 Task: Find connections with filter location Cambuí with filter topic #WebsiteDesignwith filter profile language Spanish with filter current company Zoho with filter school PTVA's Sathaye College with filter industry Water Supply and Irrigation Systems with filter service category Writing with filter keywords title Atmospheric Scientist
Action: Mouse moved to (502, 95)
Screenshot: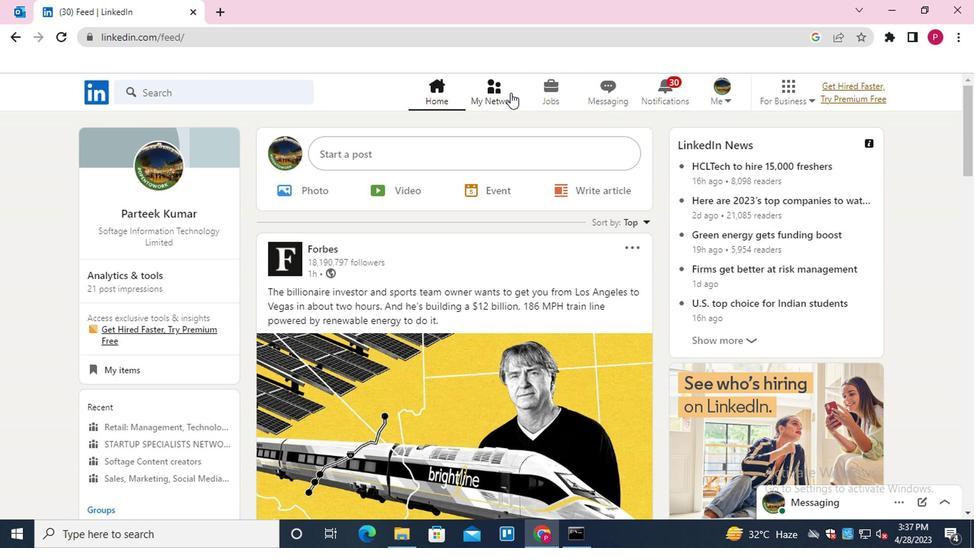 
Action: Mouse pressed left at (502, 95)
Screenshot: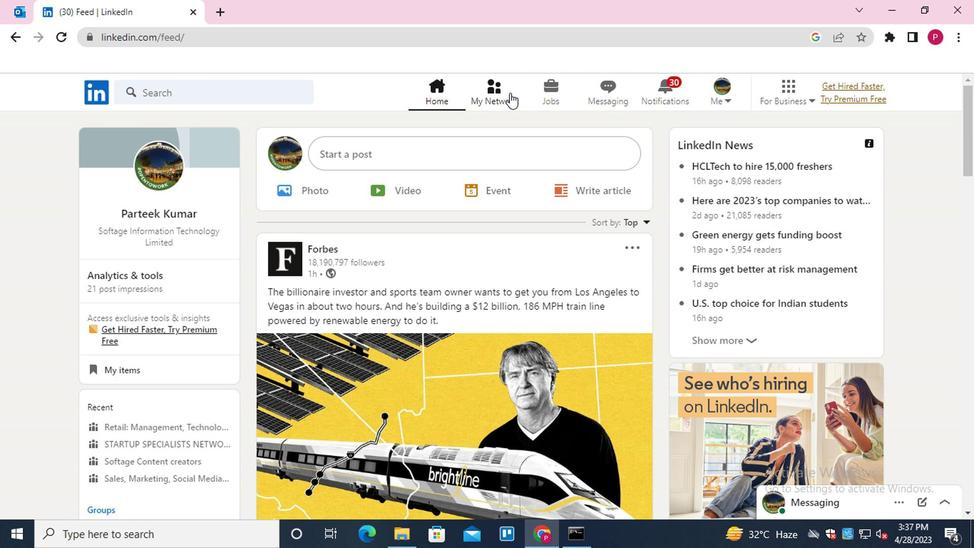 
Action: Mouse moved to (222, 168)
Screenshot: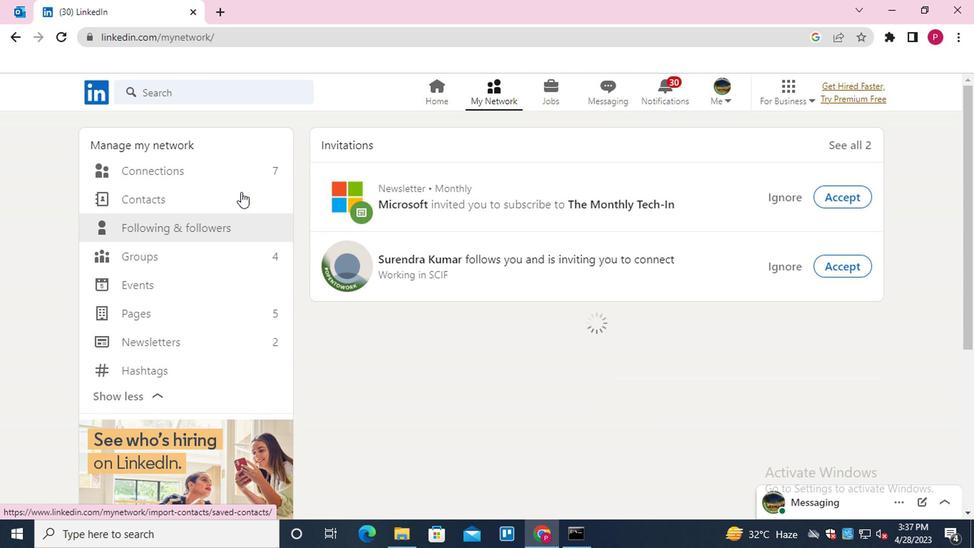 
Action: Mouse pressed left at (222, 168)
Screenshot: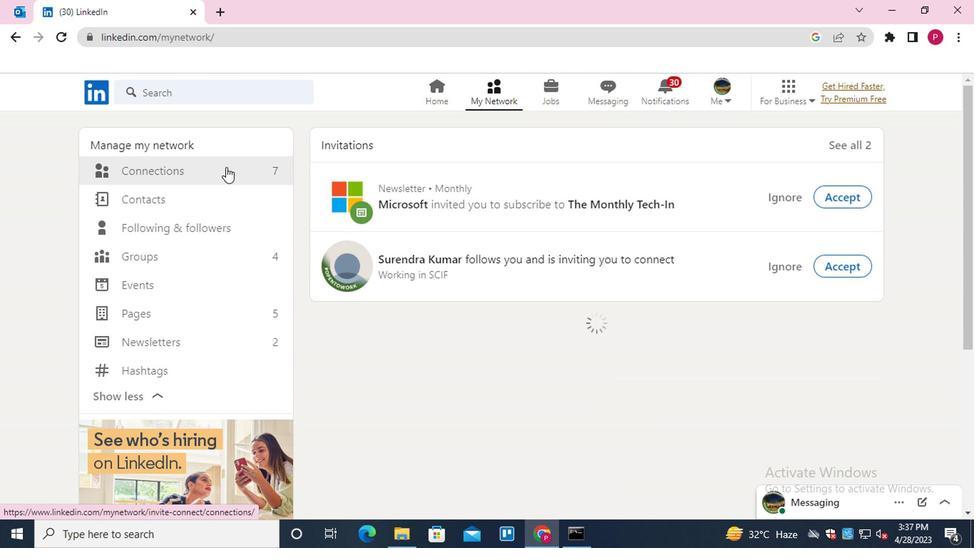 
Action: Mouse moved to (595, 178)
Screenshot: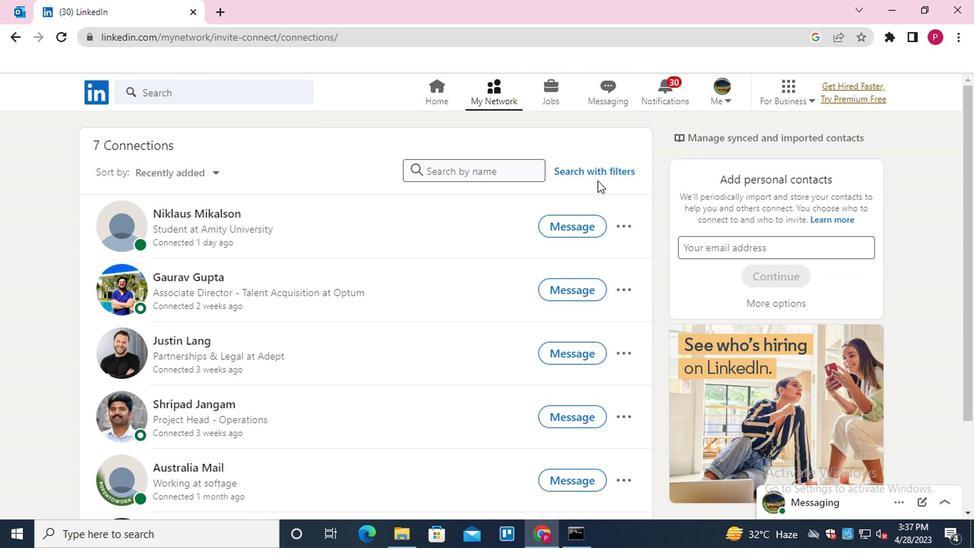 
Action: Mouse pressed left at (595, 178)
Screenshot: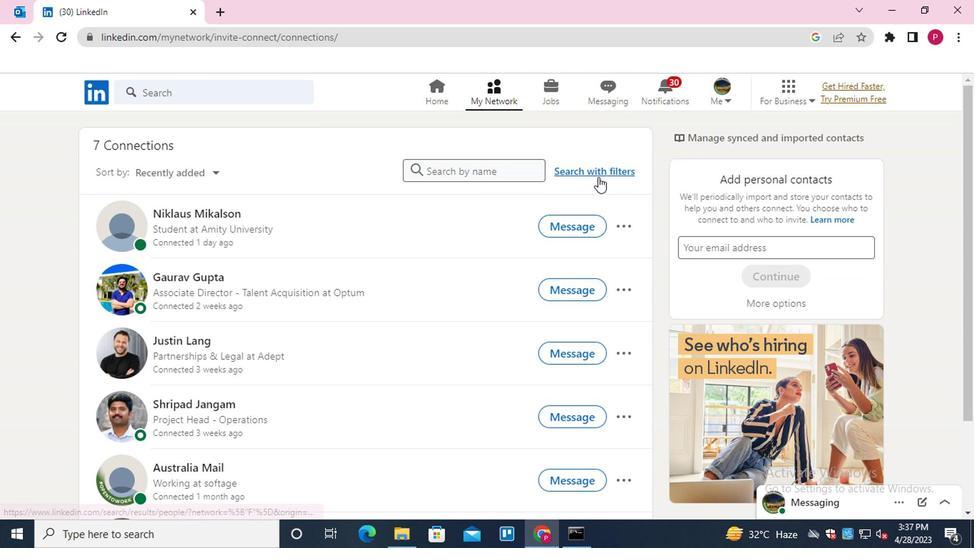 
Action: Mouse moved to (526, 132)
Screenshot: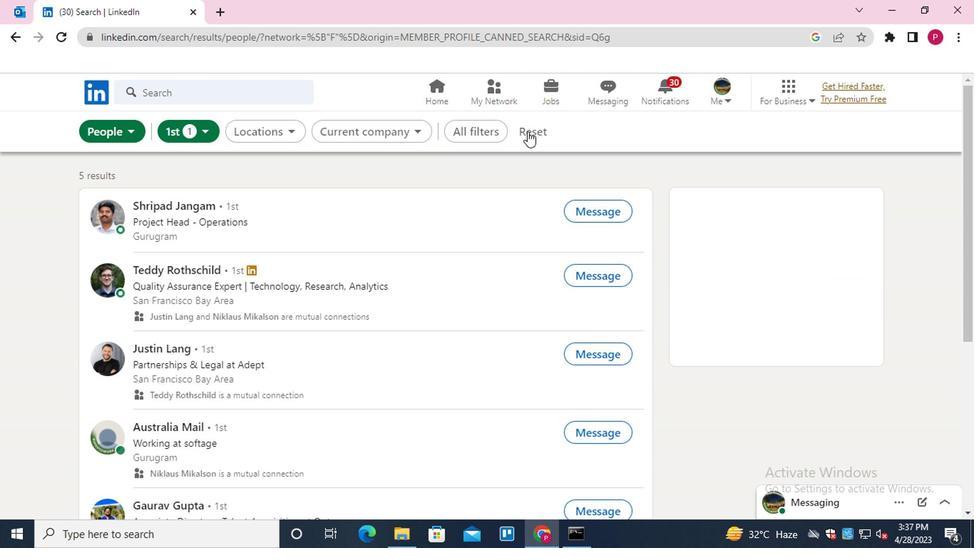 
Action: Mouse pressed left at (526, 132)
Screenshot: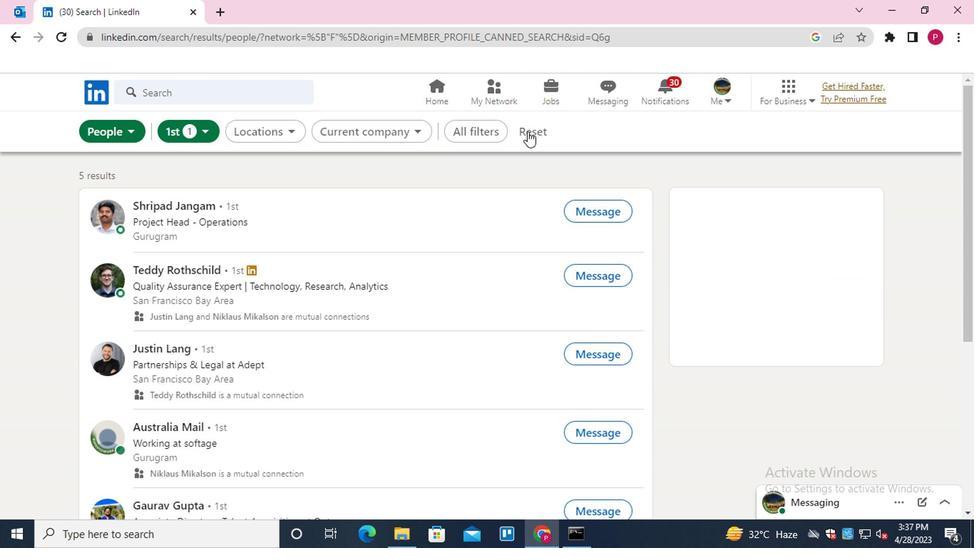 
Action: Mouse moved to (499, 132)
Screenshot: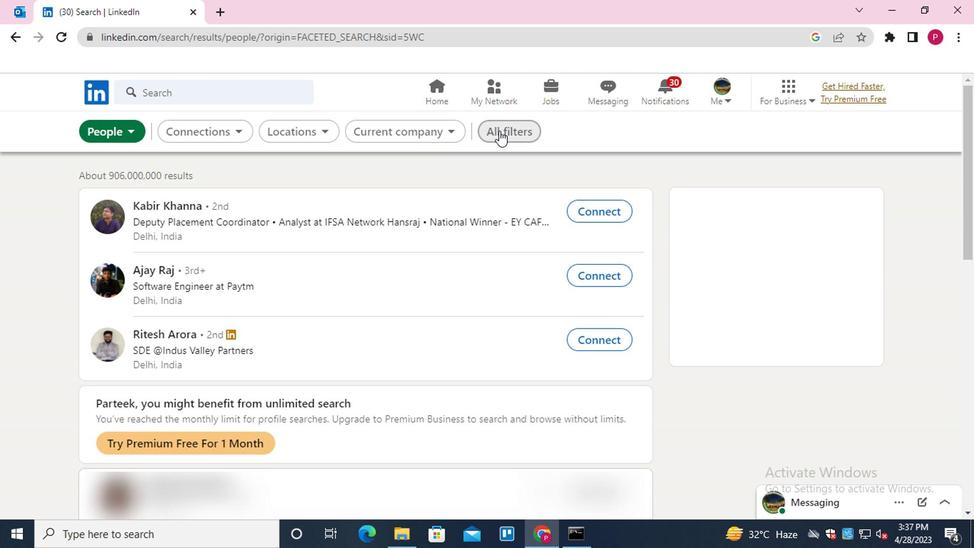
Action: Mouse pressed left at (499, 132)
Screenshot: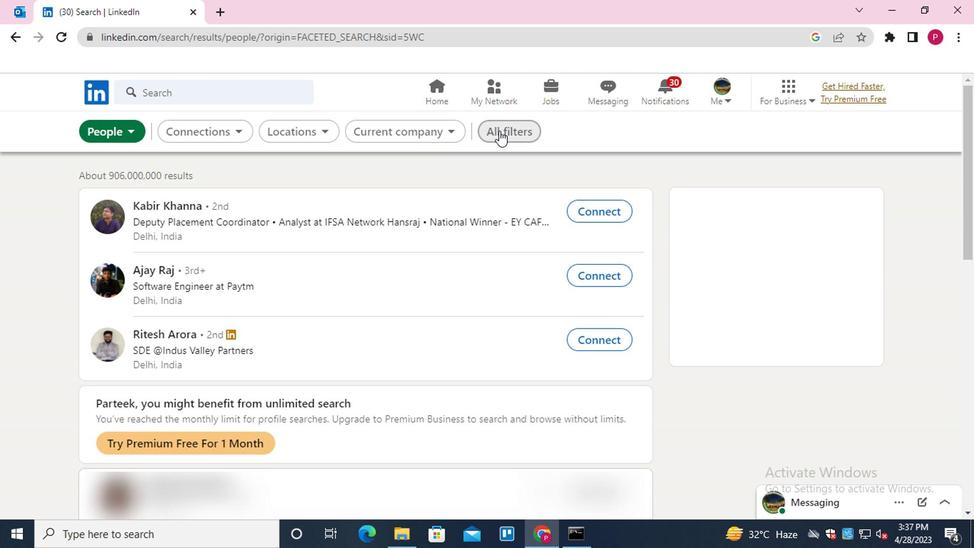 
Action: Mouse moved to (676, 321)
Screenshot: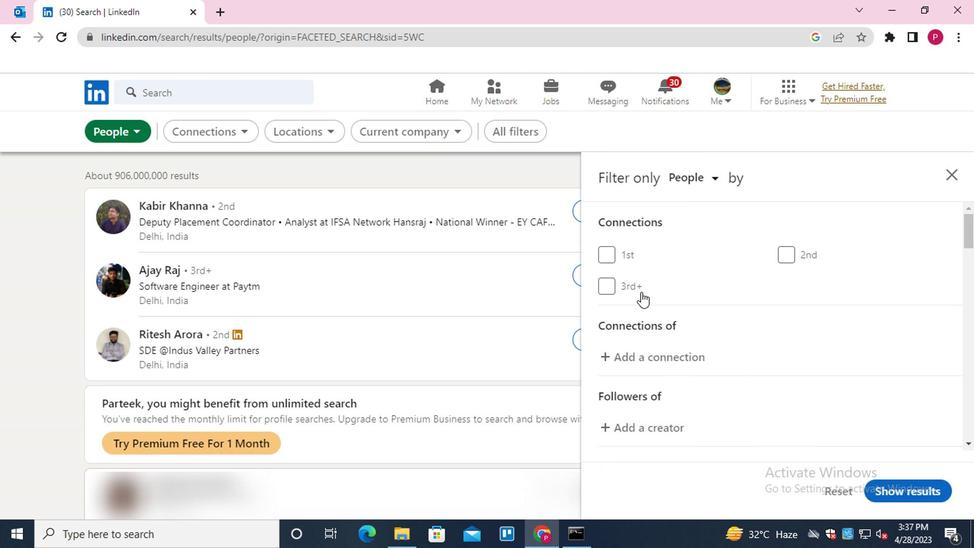 
Action: Mouse scrolled (676, 320) with delta (0, 0)
Screenshot: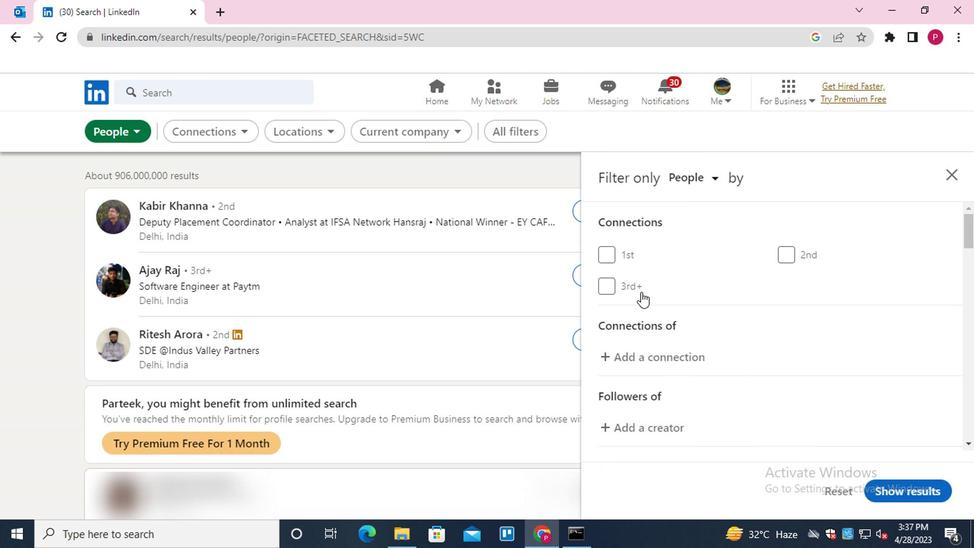 
Action: Mouse moved to (676, 321)
Screenshot: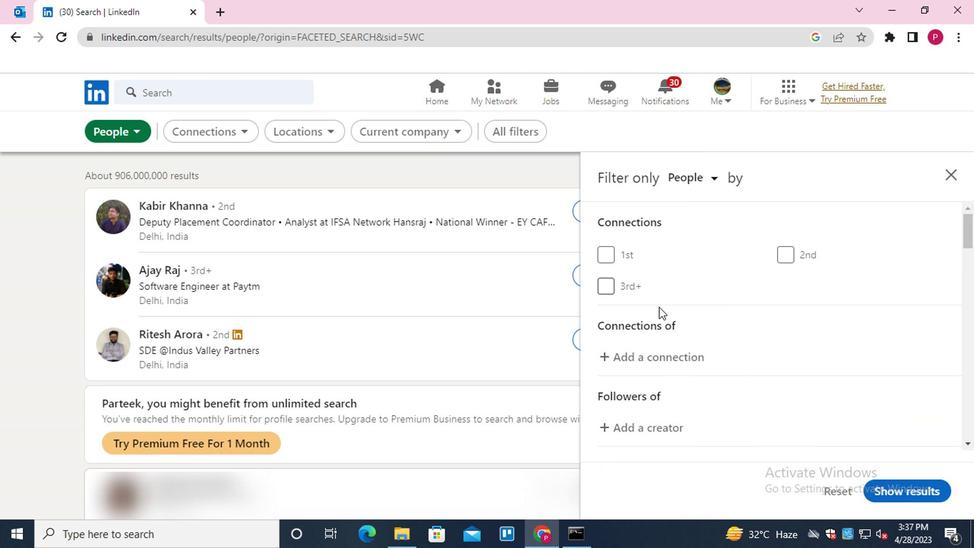 
Action: Mouse scrolled (676, 321) with delta (0, 0)
Screenshot: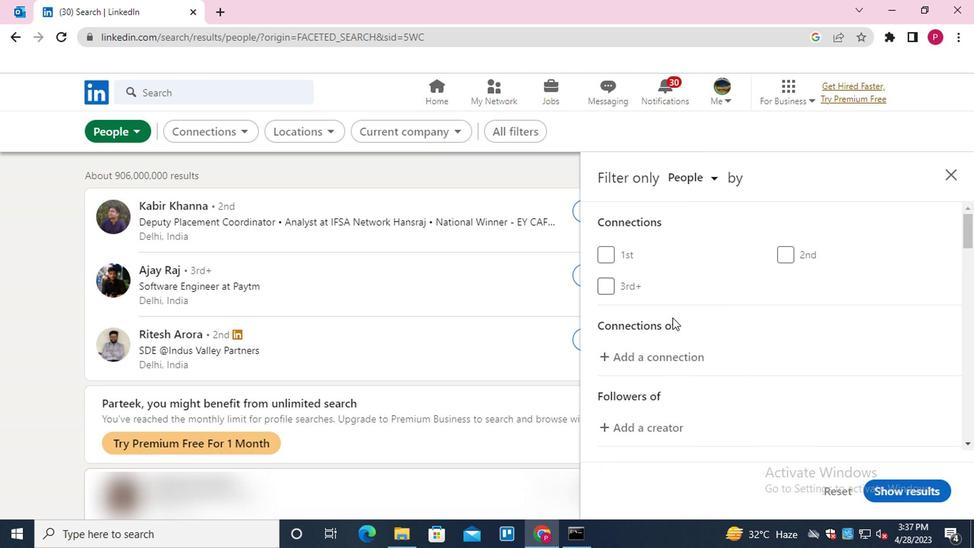 
Action: Mouse moved to (801, 377)
Screenshot: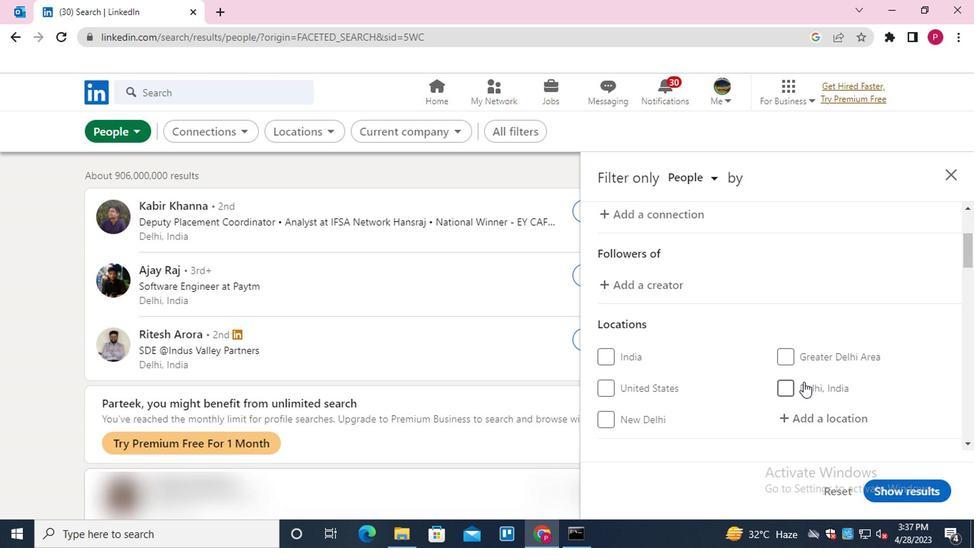 
Action: Mouse scrolled (801, 377) with delta (0, 0)
Screenshot: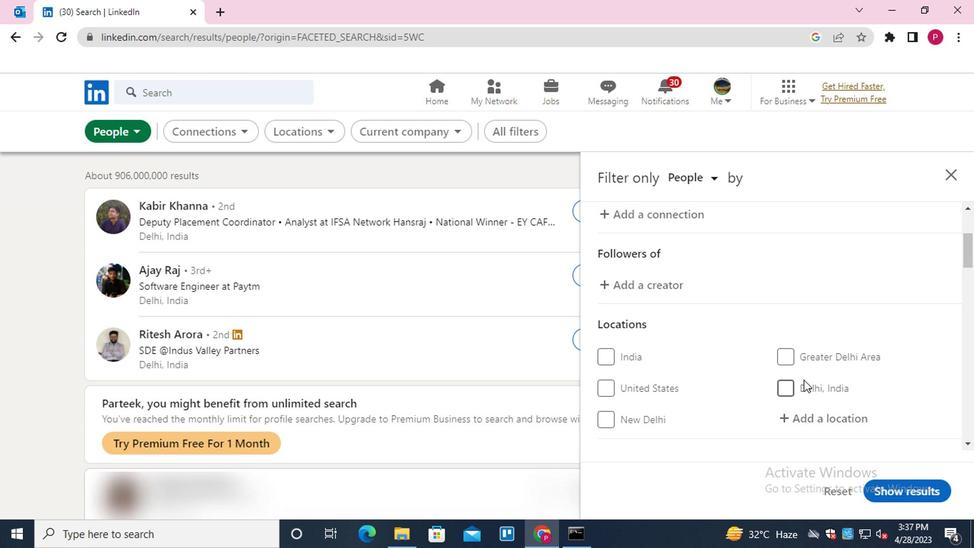 
Action: Mouse moved to (805, 348)
Screenshot: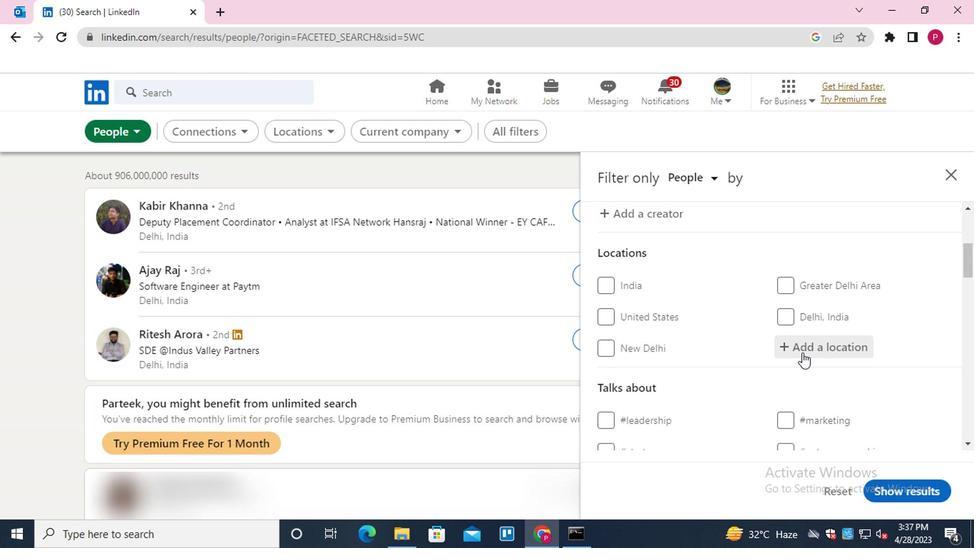 
Action: Mouse pressed left at (805, 348)
Screenshot: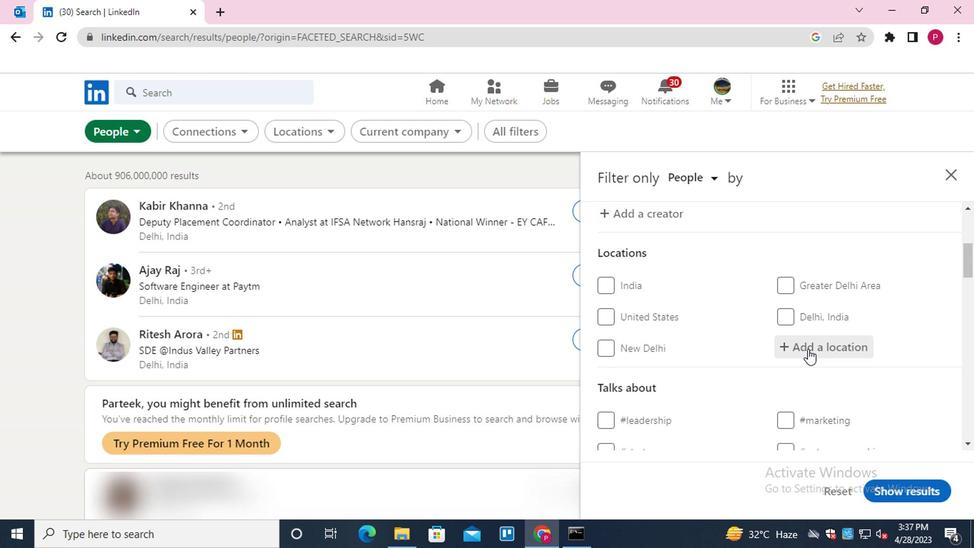 
Action: Mouse moved to (687, 344)
Screenshot: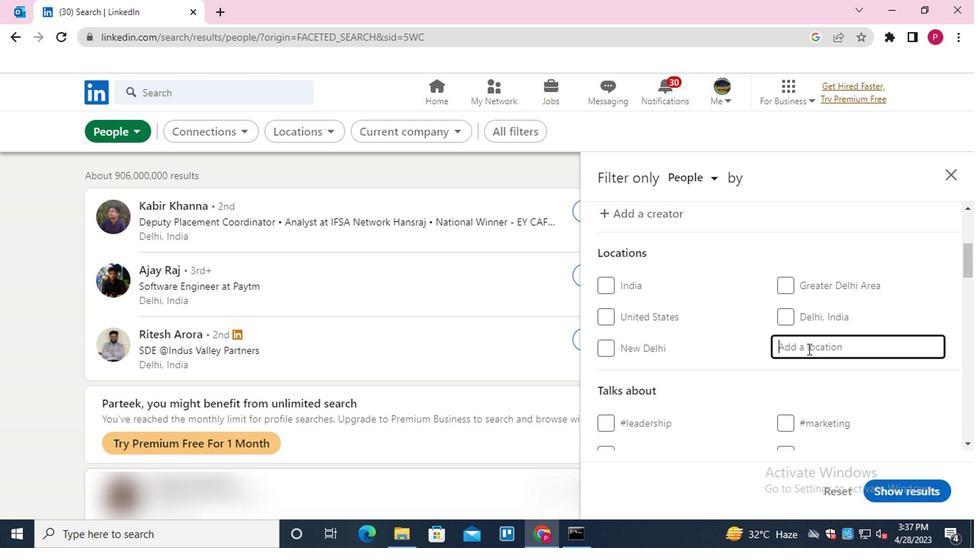 
Action: Key pressed <Key.shift>CAMBUI<Key.down><Key.enter>
Screenshot: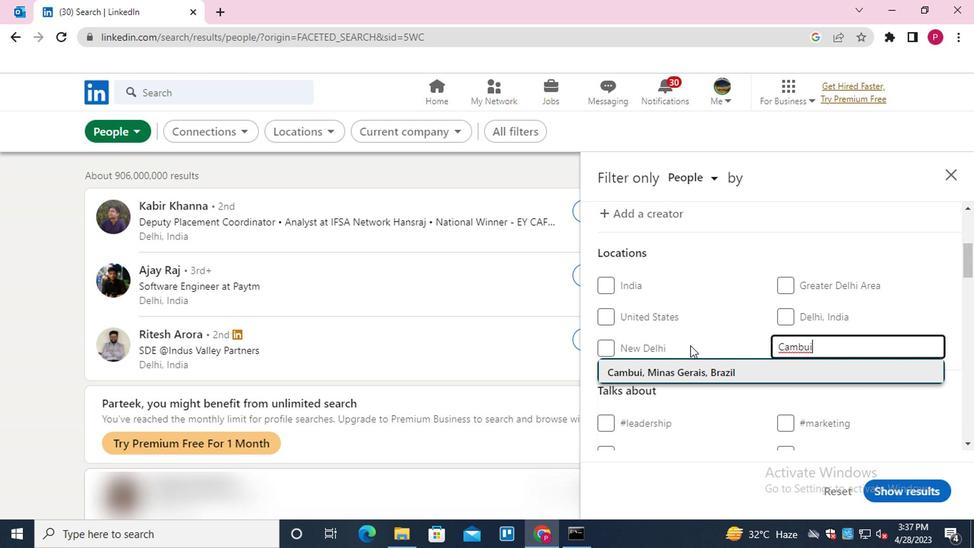 
Action: Mouse scrolled (687, 343) with delta (0, -1)
Screenshot: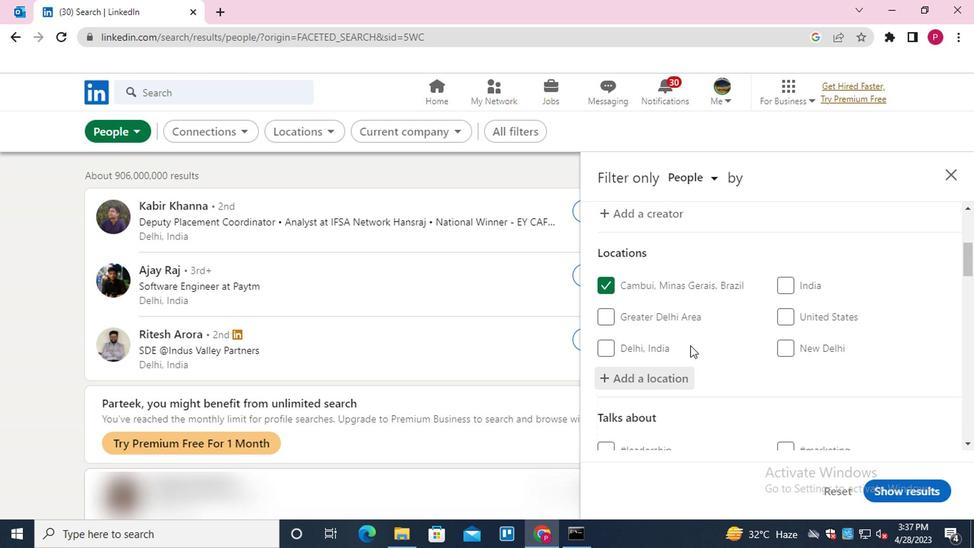 
Action: Mouse scrolled (687, 343) with delta (0, -1)
Screenshot: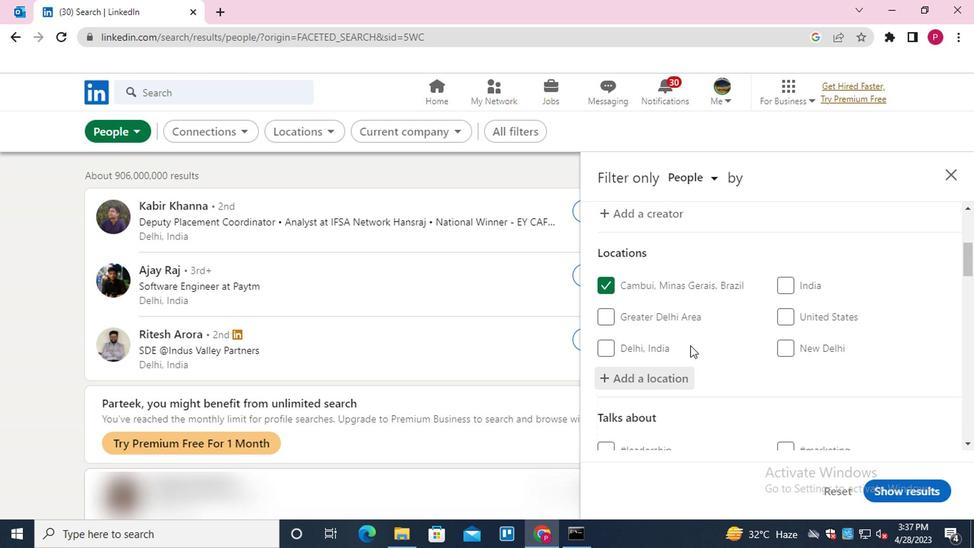 
Action: Mouse moved to (793, 370)
Screenshot: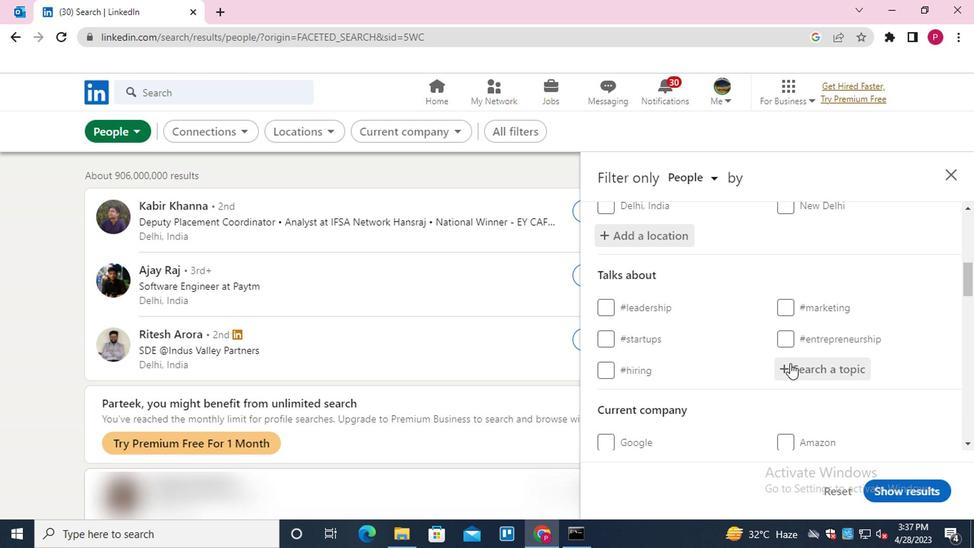 
Action: Mouse pressed left at (793, 370)
Screenshot: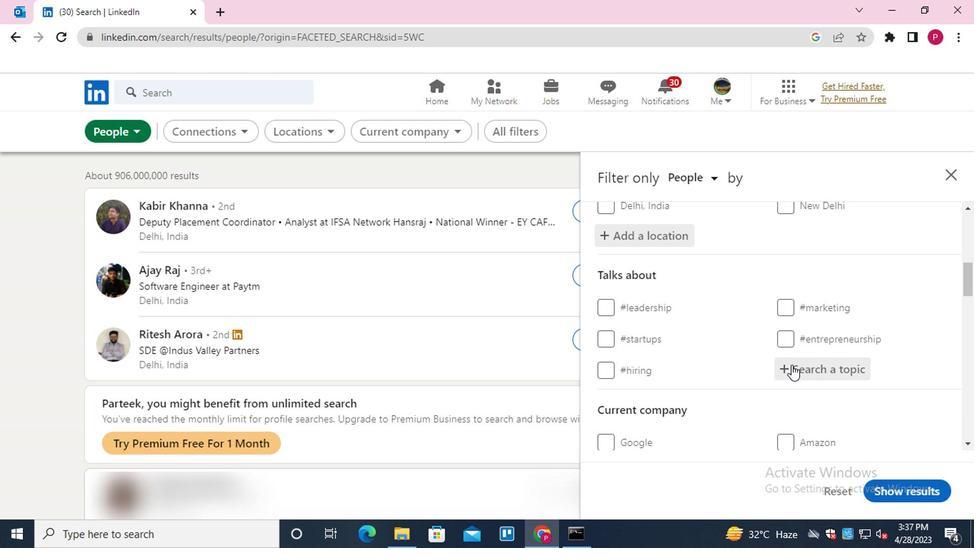 
Action: Key pressed WEBS
Screenshot: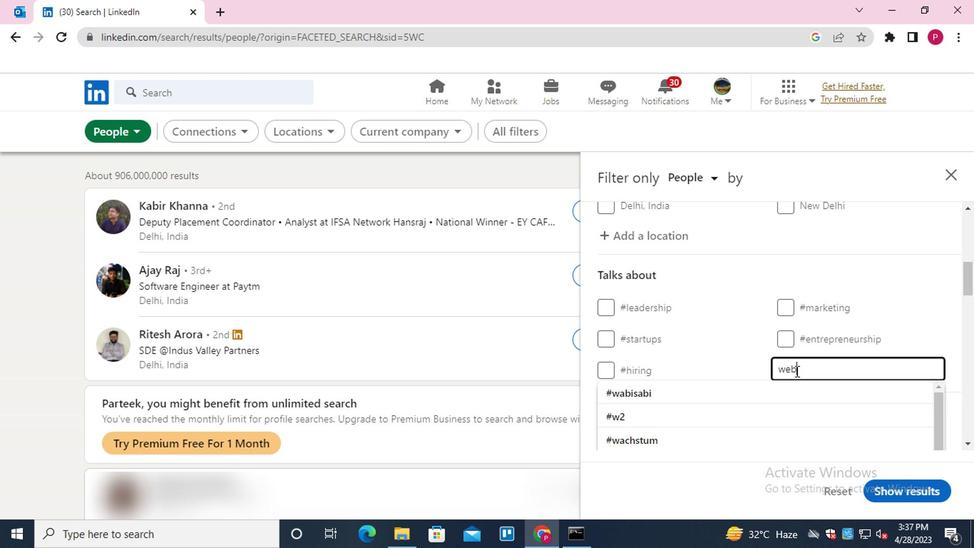 
Action: Mouse moved to (794, 370)
Screenshot: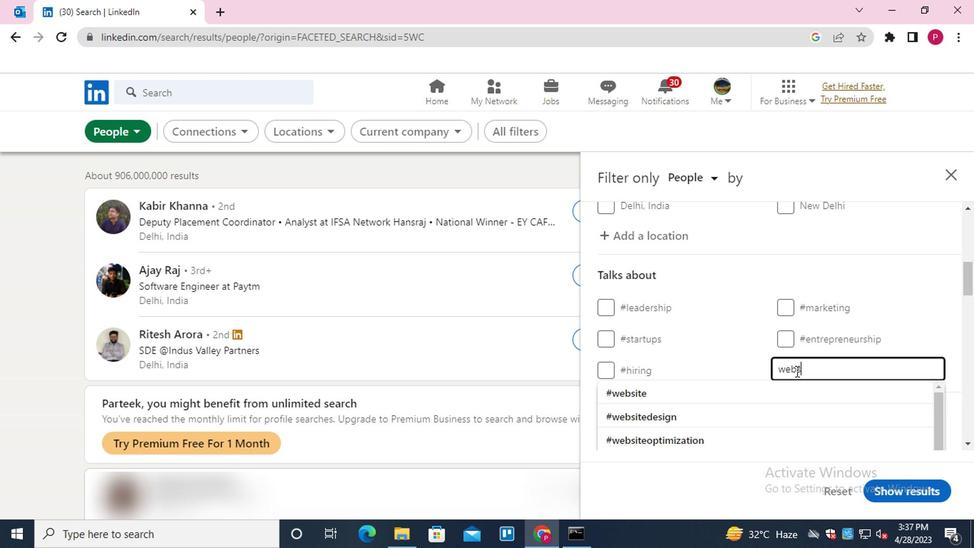 
Action: Key pressed <Key.down><Key.down><Key.enter>
Screenshot: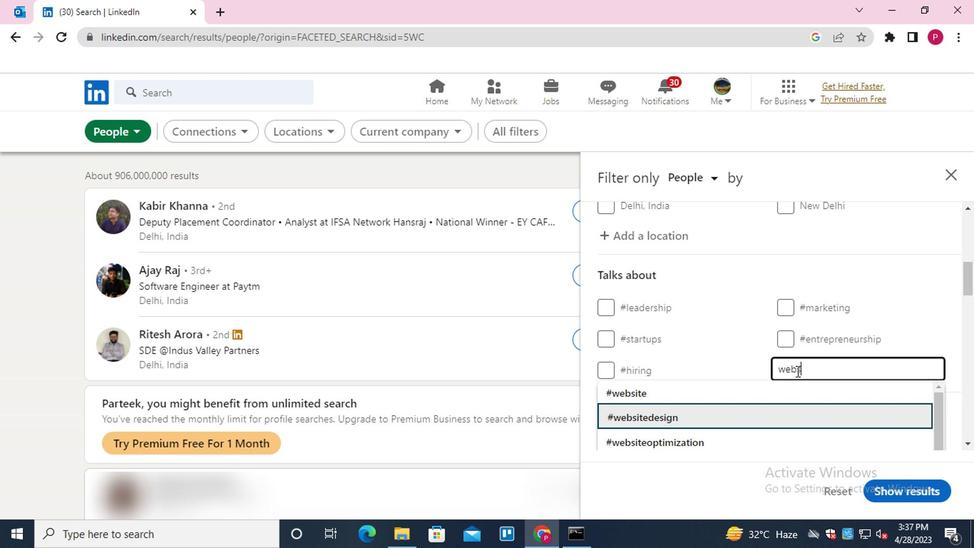 
Action: Mouse moved to (801, 352)
Screenshot: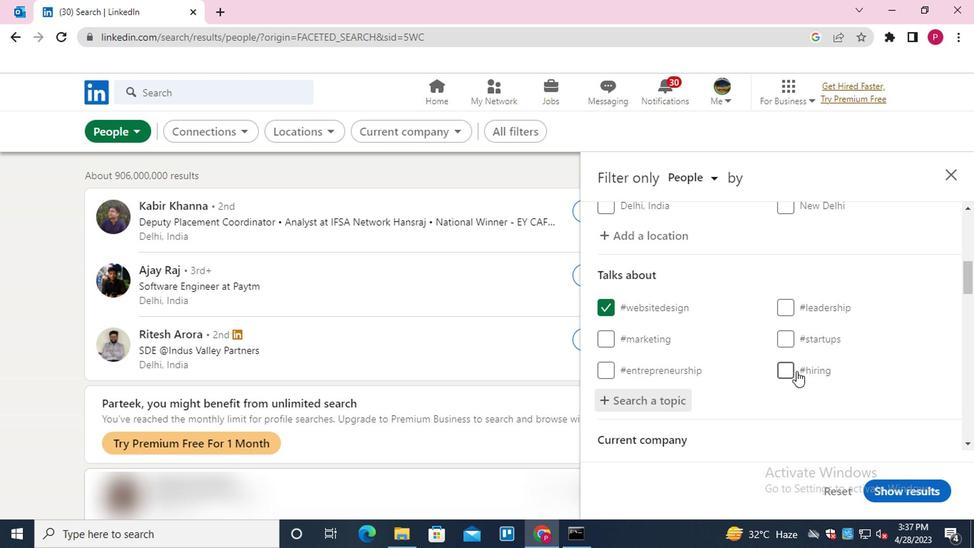 
Action: Mouse scrolled (801, 352) with delta (0, 0)
Screenshot: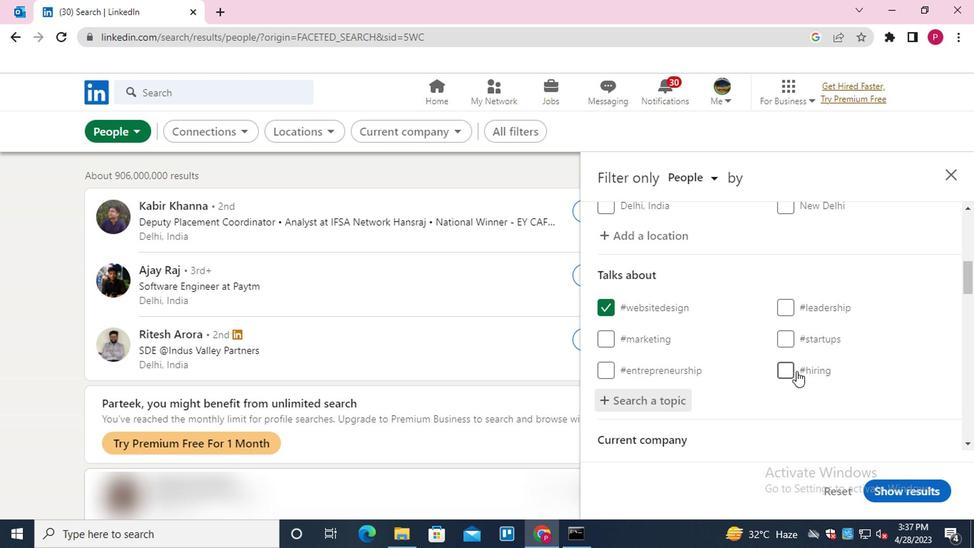 
Action: Mouse moved to (799, 353)
Screenshot: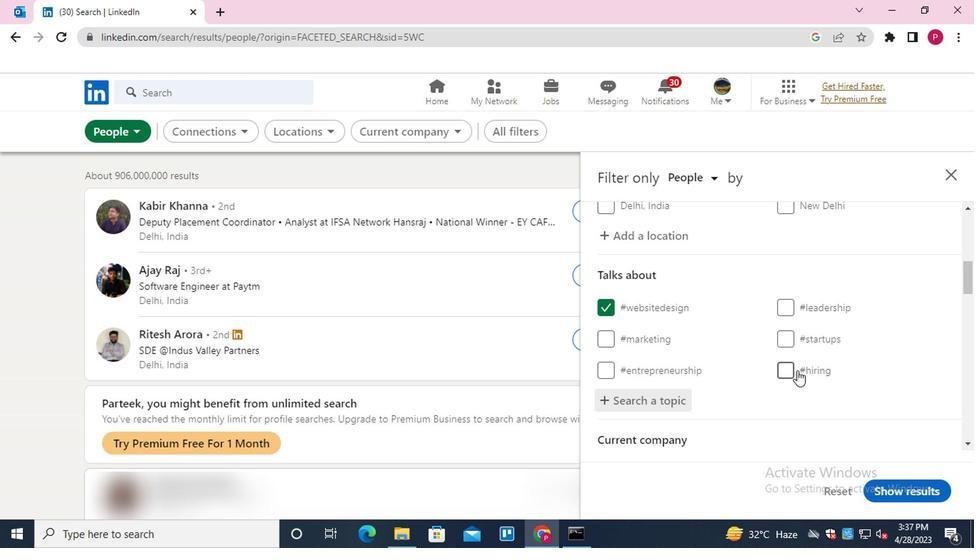 
Action: Mouse scrolled (799, 352) with delta (0, -1)
Screenshot: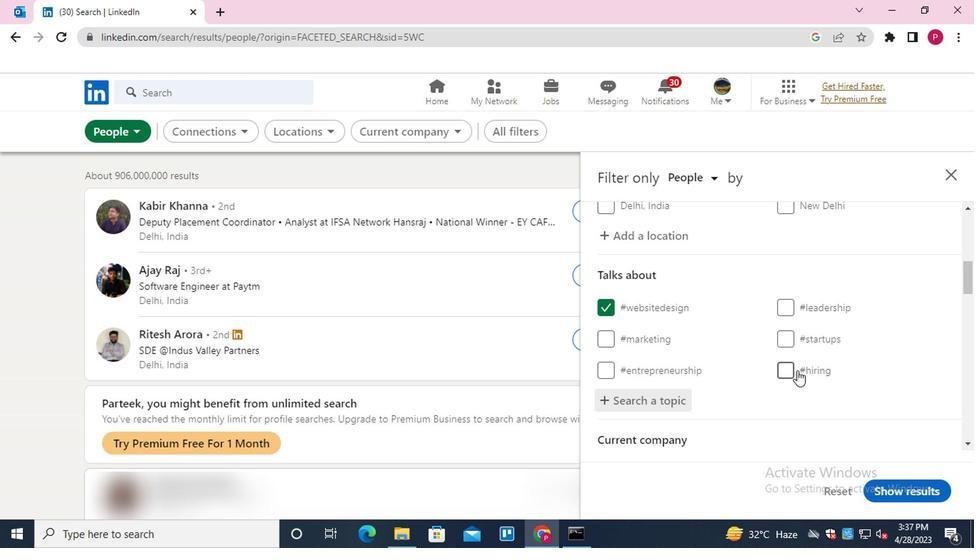 
Action: Mouse moved to (799, 353)
Screenshot: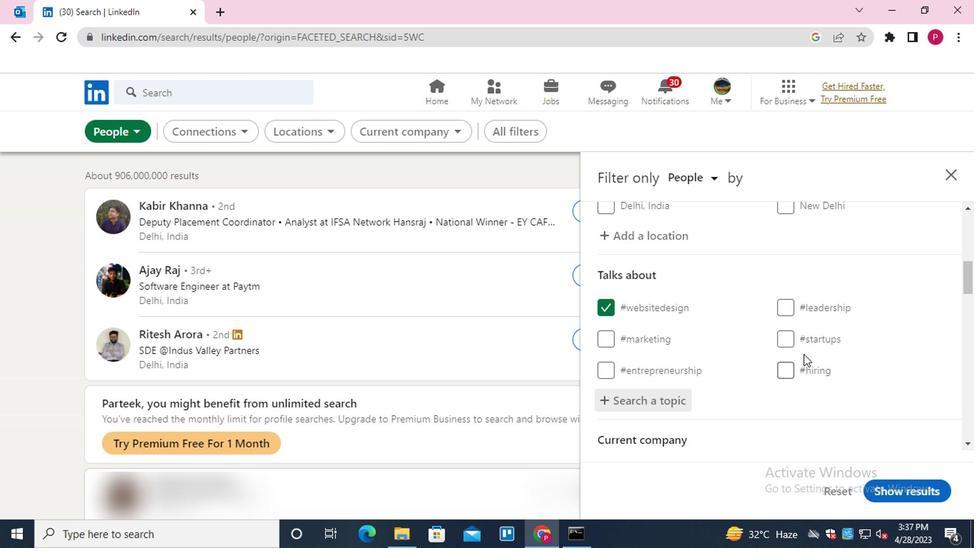 
Action: Mouse scrolled (799, 352) with delta (0, -1)
Screenshot: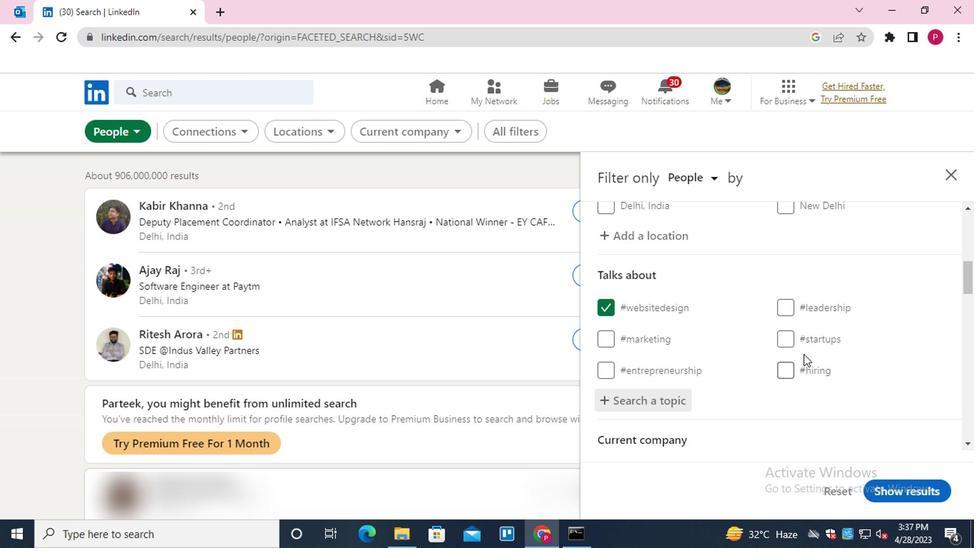
Action: Mouse moved to (674, 370)
Screenshot: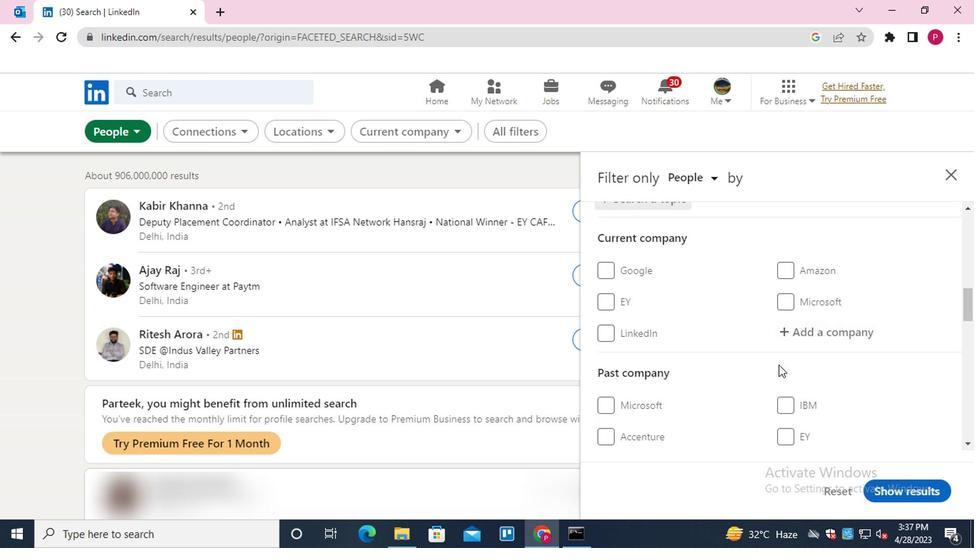 
Action: Mouse scrolled (674, 370) with delta (0, 0)
Screenshot: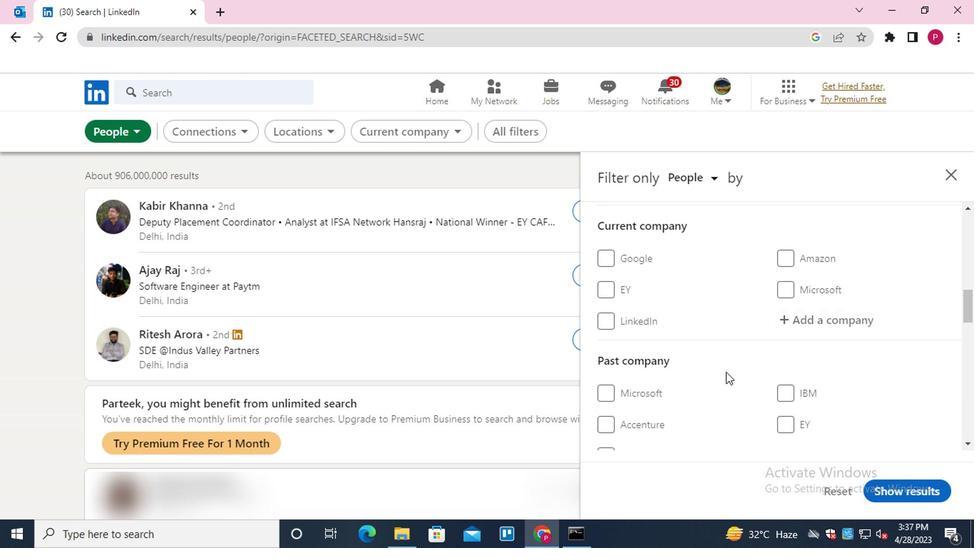 
Action: Mouse scrolled (674, 370) with delta (0, 0)
Screenshot: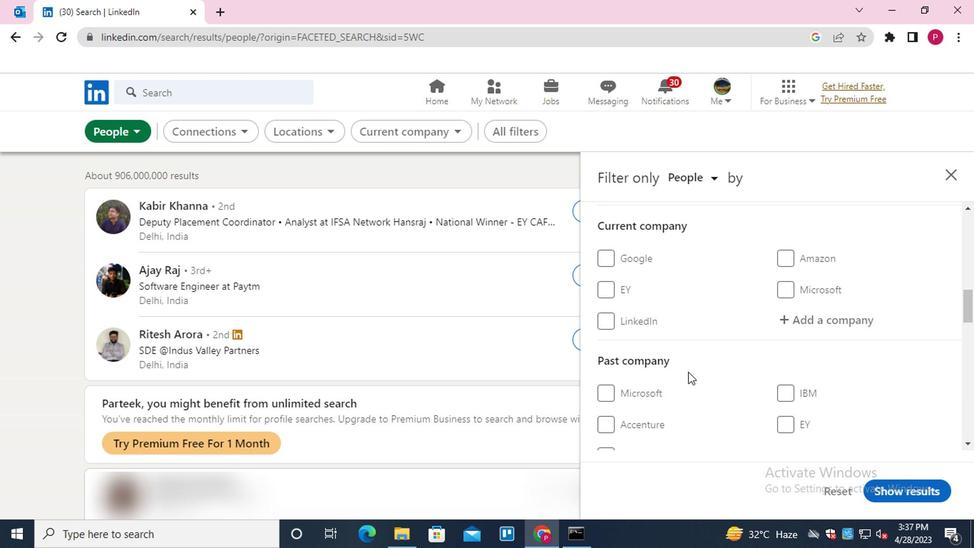 
Action: Mouse scrolled (674, 370) with delta (0, 0)
Screenshot: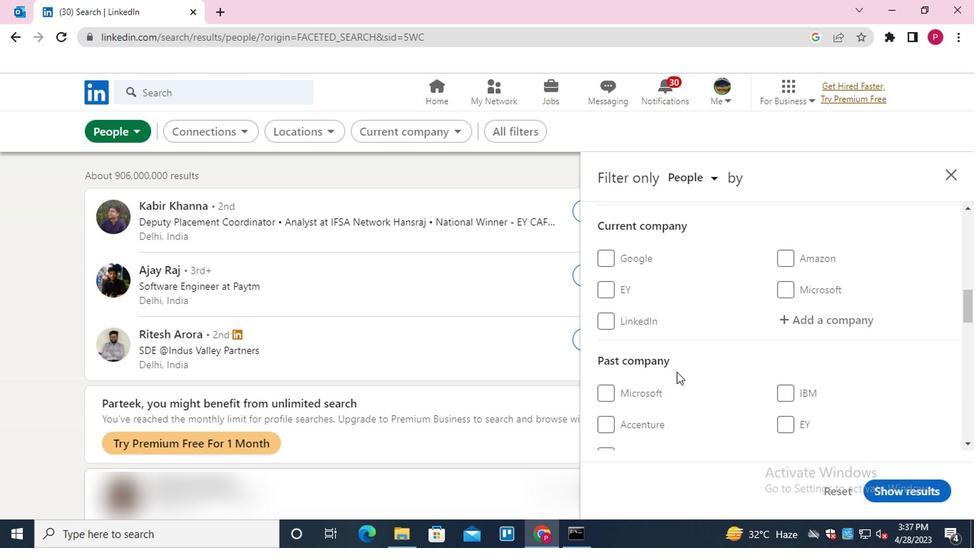 
Action: Mouse moved to (671, 376)
Screenshot: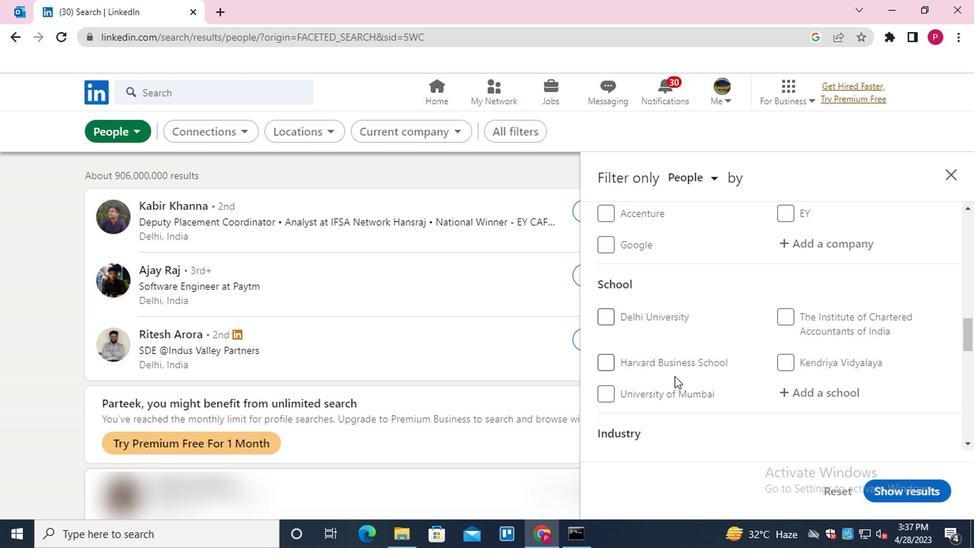 
Action: Mouse scrolled (671, 375) with delta (0, 0)
Screenshot: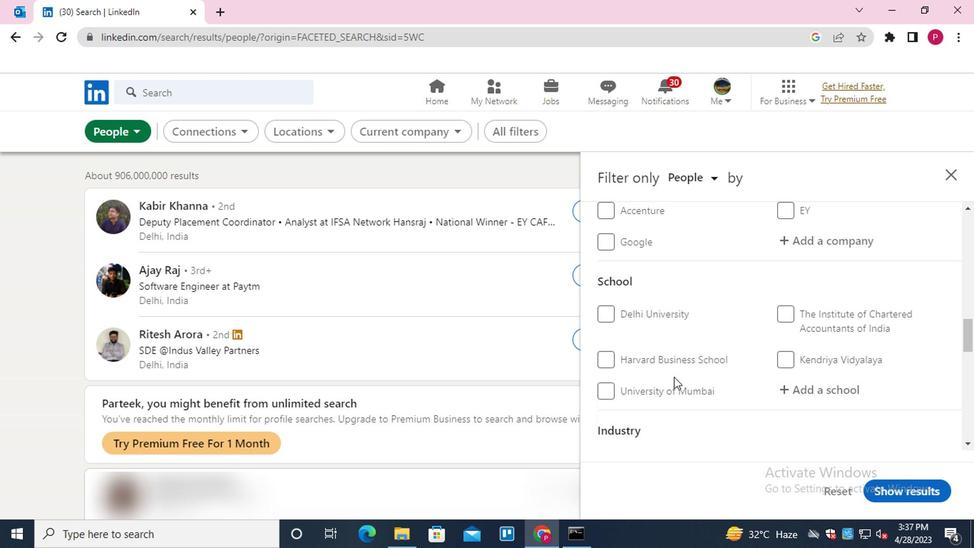 
Action: Mouse scrolled (671, 375) with delta (0, 0)
Screenshot: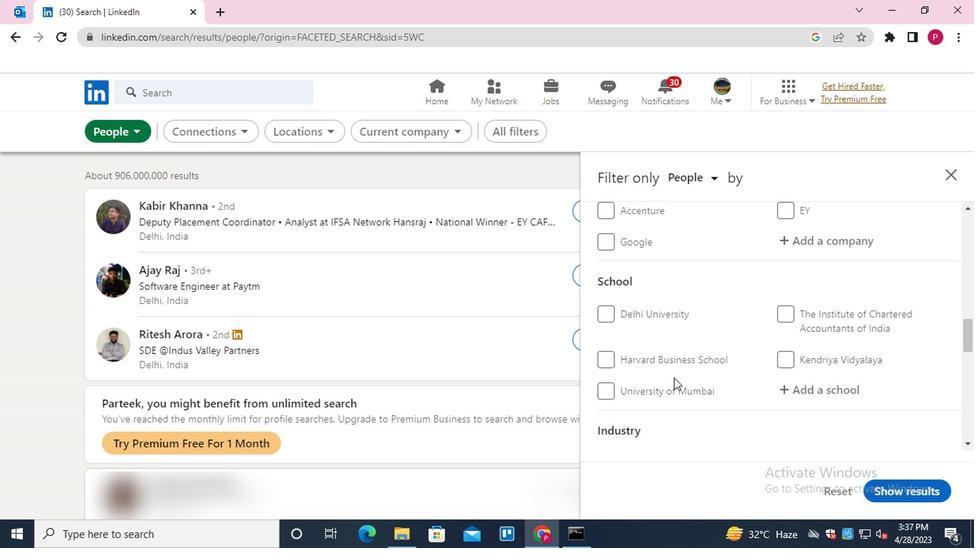 
Action: Mouse moved to (671, 373)
Screenshot: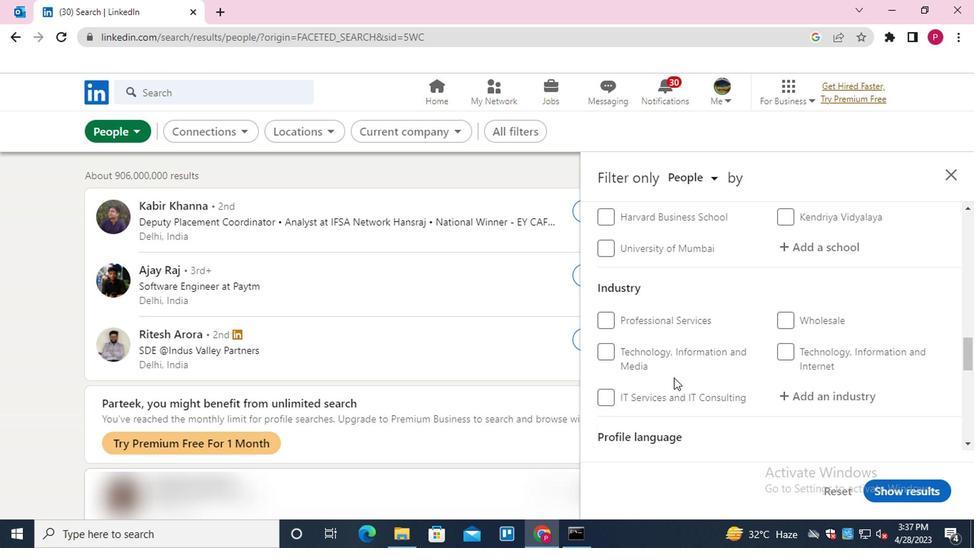 
Action: Mouse scrolled (671, 372) with delta (0, -1)
Screenshot: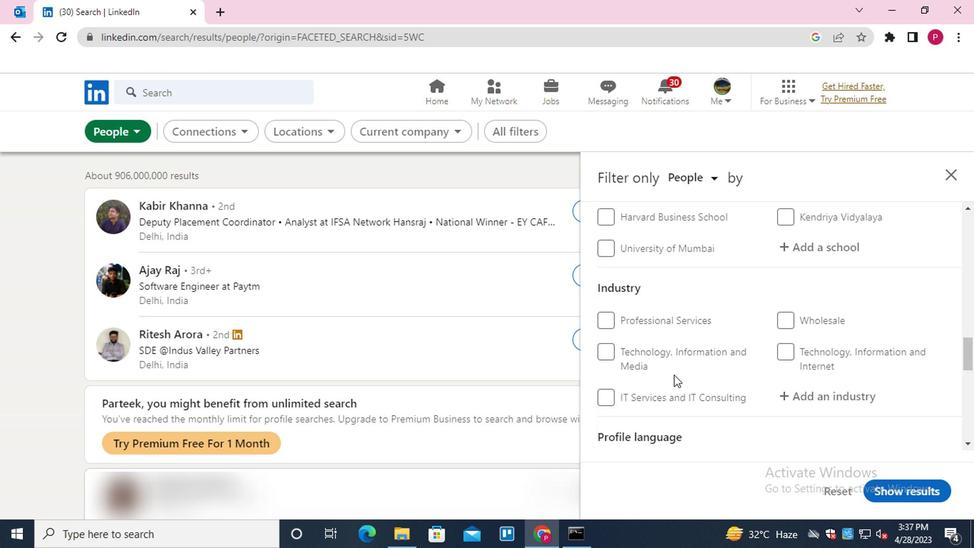 
Action: Mouse scrolled (671, 372) with delta (0, -1)
Screenshot: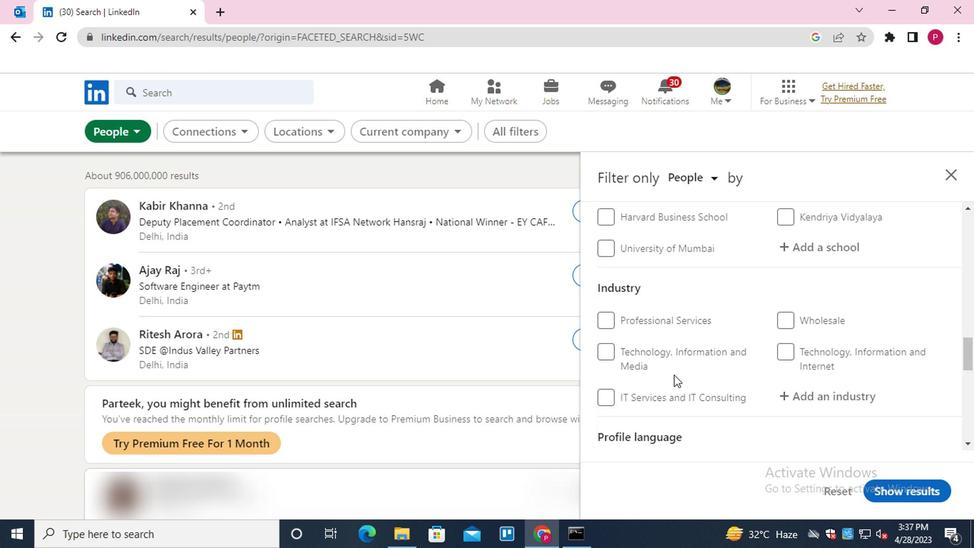 
Action: Mouse moved to (630, 362)
Screenshot: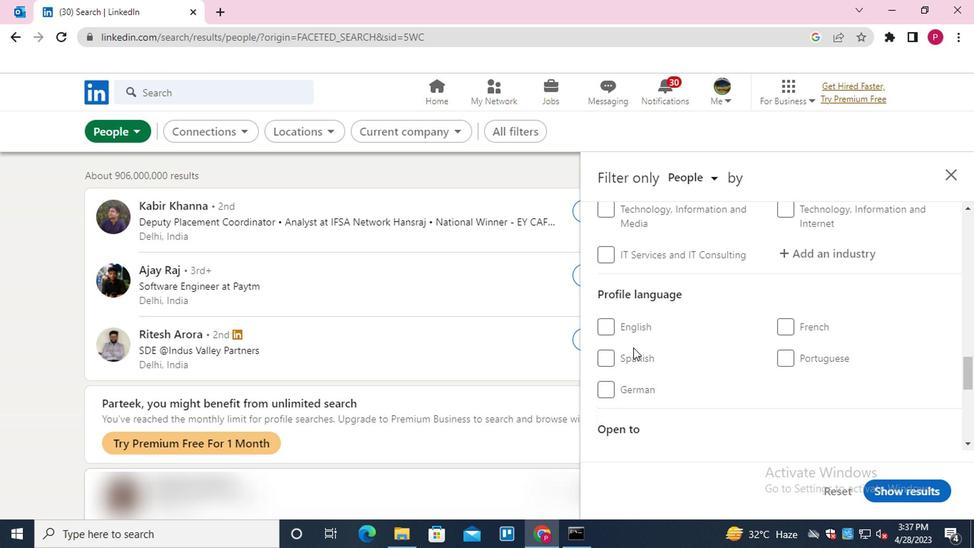 
Action: Mouse pressed left at (630, 362)
Screenshot: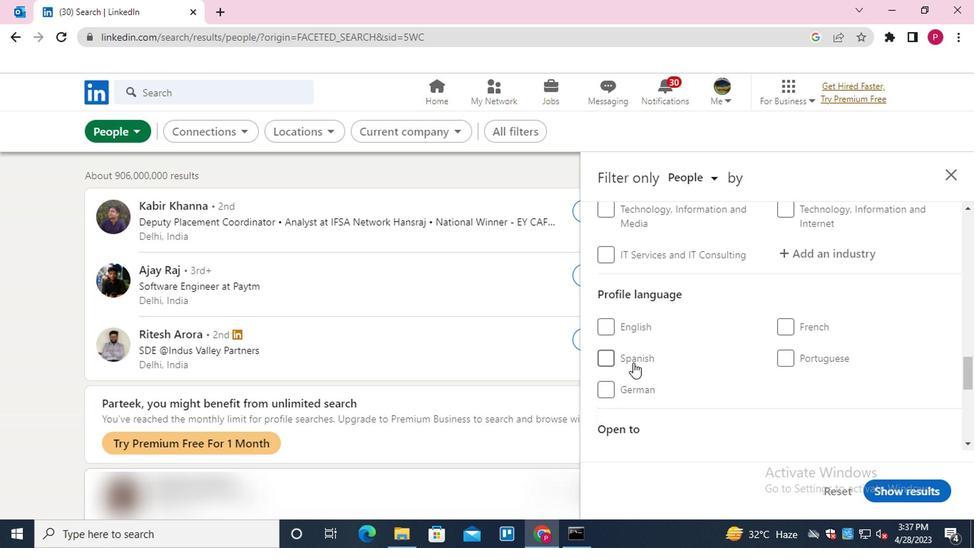 
Action: Mouse moved to (639, 359)
Screenshot: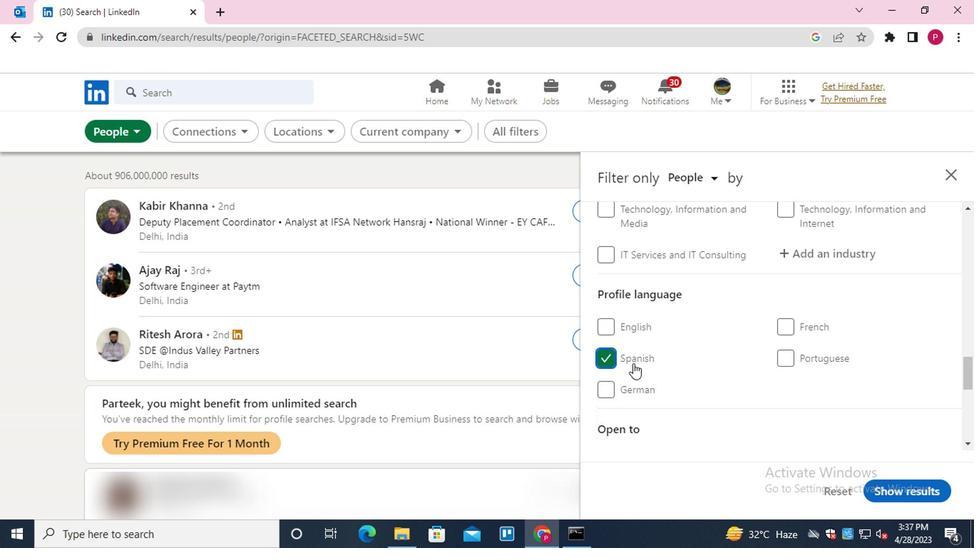 
Action: Mouse scrolled (639, 359) with delta (0, 0)
Screenshot: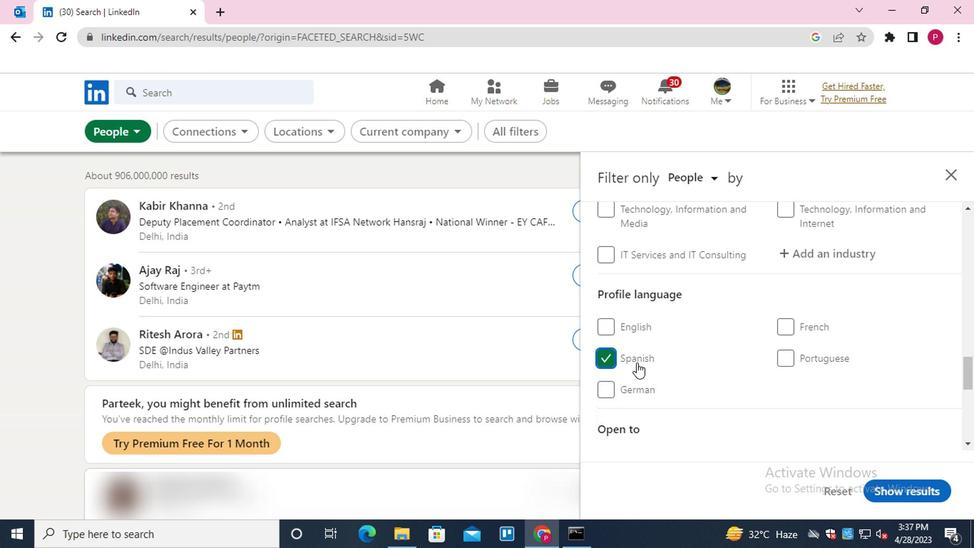 
Action: Mouse scrolled (639, 359) with delta (0, 0)
Screenshot: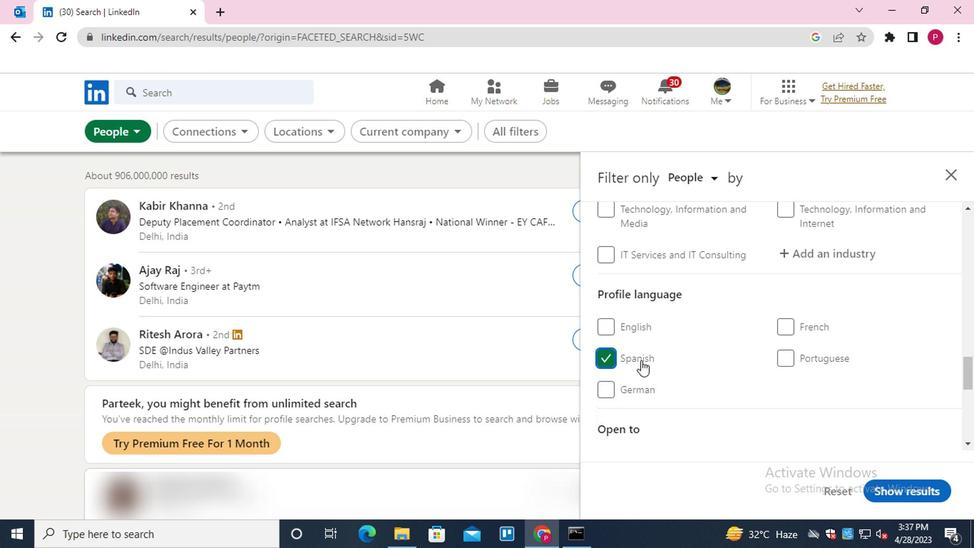 
Action: Mouse scrolled (639, 359) with delta (0, 0)
Screenshot: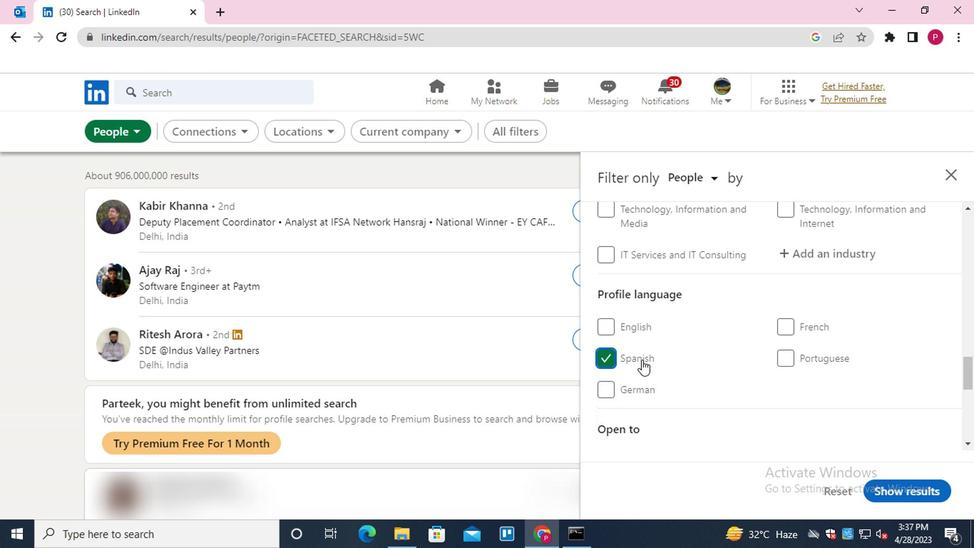 
Action: Mouse moved to (641, 357)
Screenshot: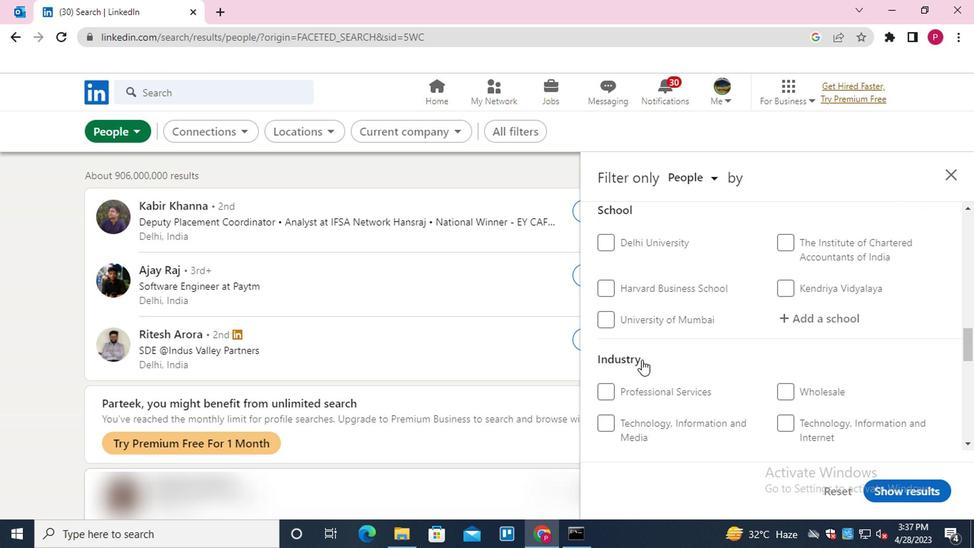 
Action: Mouse scrolled (641, 357) with delta (0, 0)
Screenshot: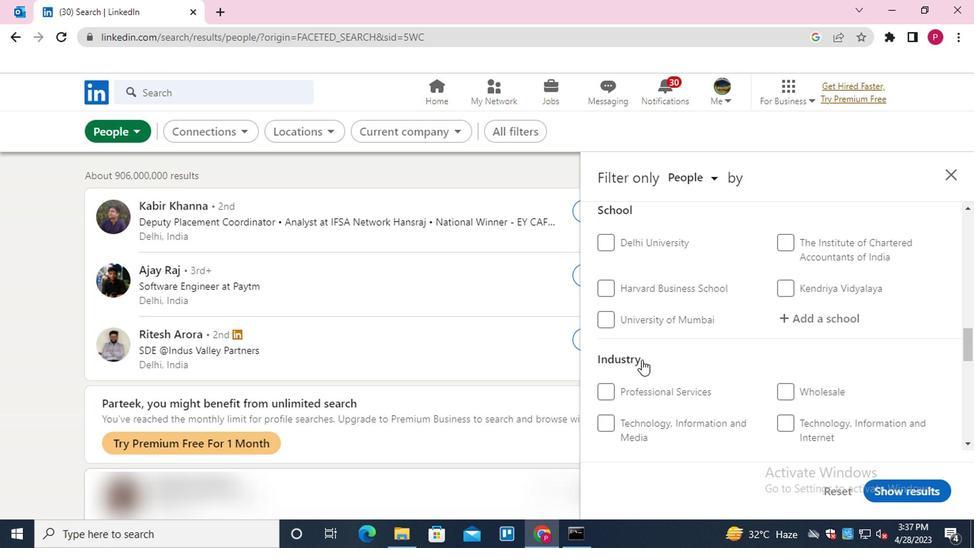 
Action: Mouse scrolled (641, 357) with delta (0, 0)
Screenshot: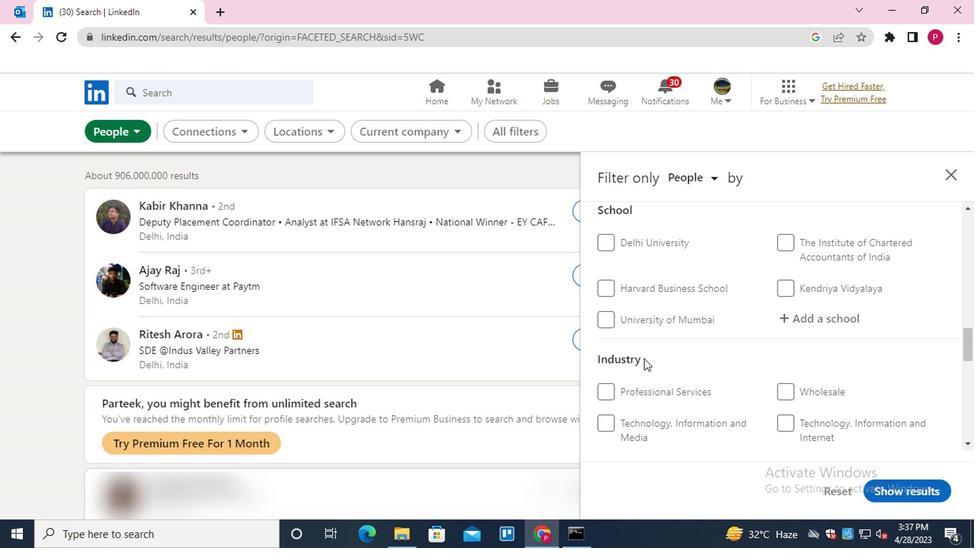 
Action: Mouse scrolled (641, 357) with delta (0, 0)
Screenshot: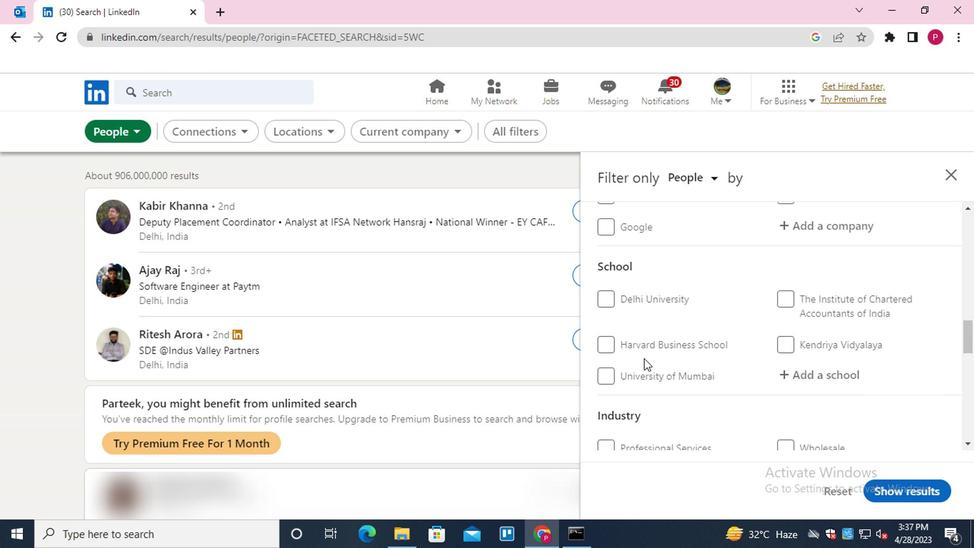 
Action: Mouse moved to (654, 349)
Screenshot: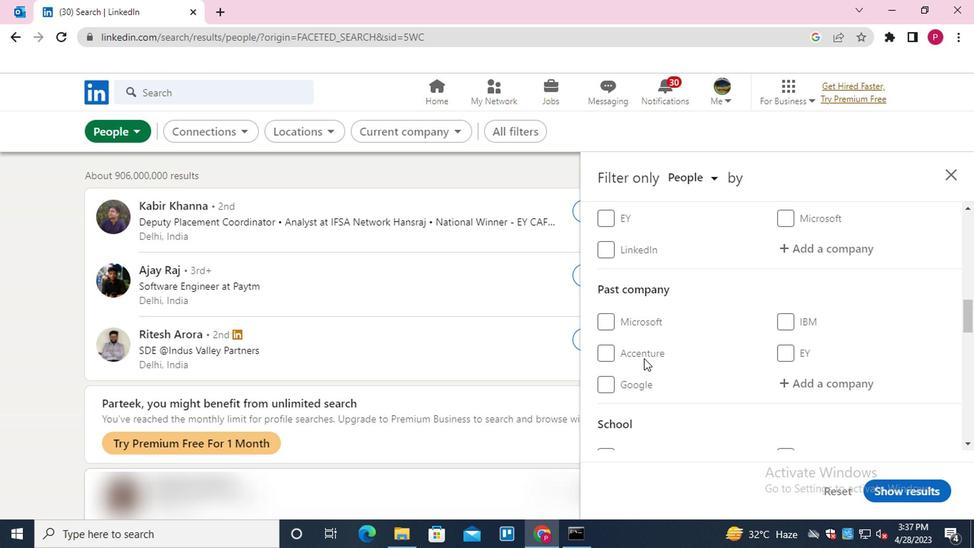 
Action: Mouse scrolled (654, 350) with delta (0, 0)
Screenshot: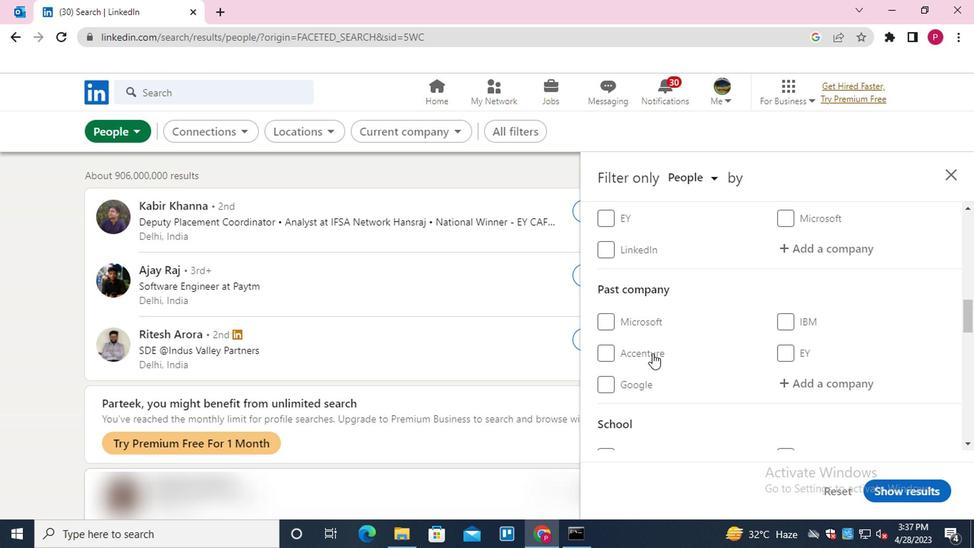 
Action: Mouse moved to (819, 313)
Screenshot: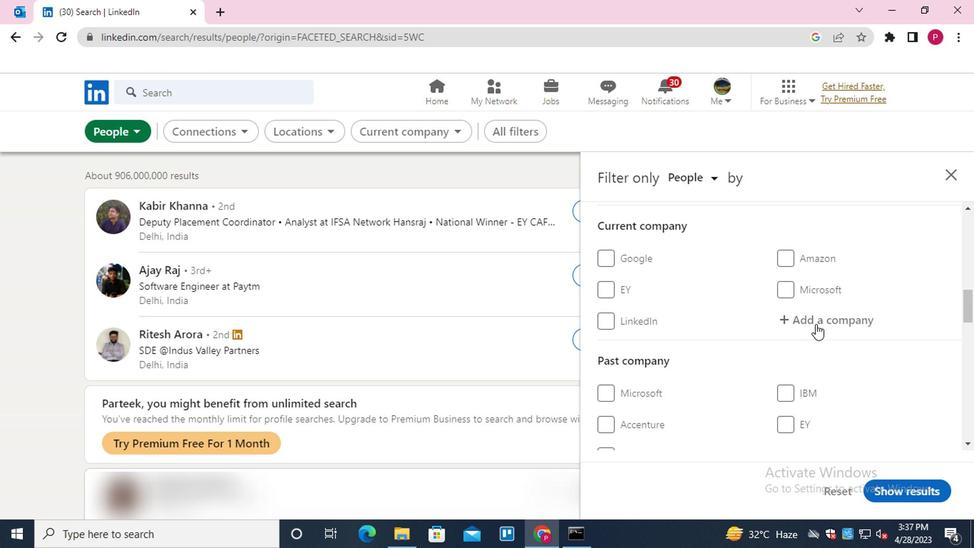 
Action: Mouse pressed left at (819, 313)
Screenshot: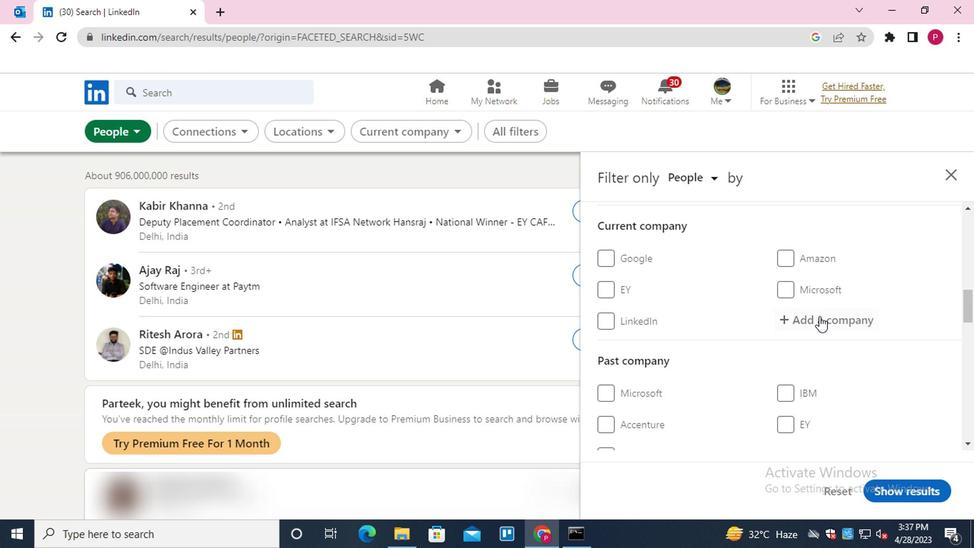 
Action: Mouse moved to (783, 314)
Screenshot: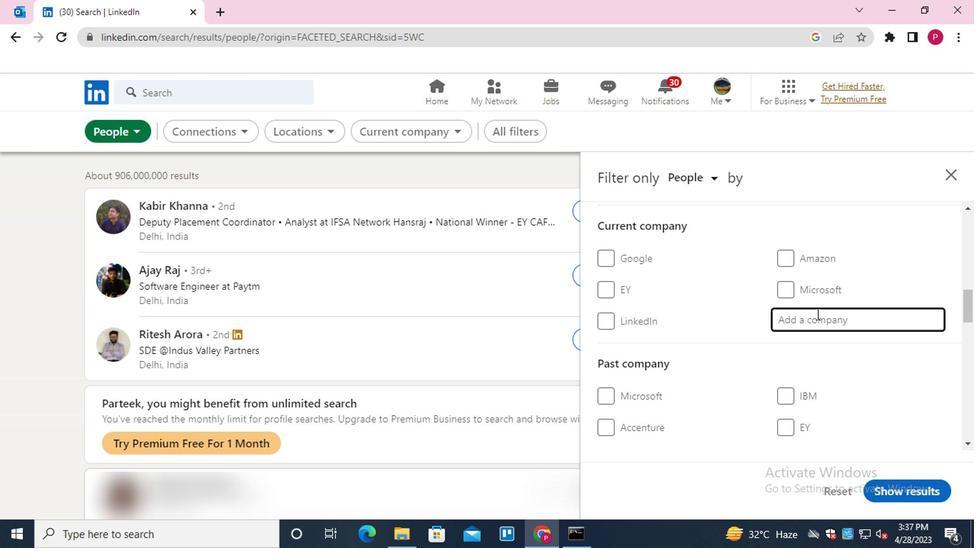 
Action: Key pressed <Key.shift>ZOHO<Key.down><Key.enter>
Screenshot: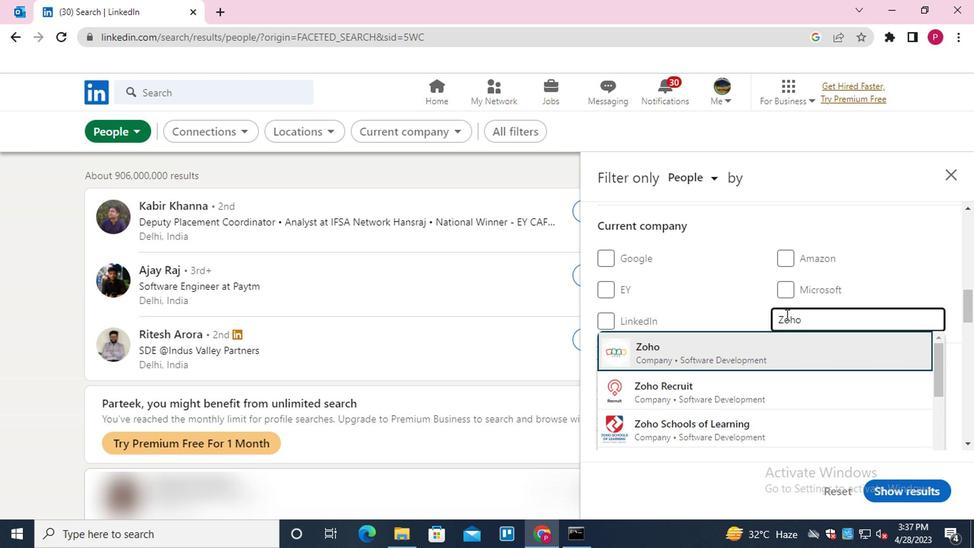 
Action: Mouse moved to (742, 348)
Screenshot: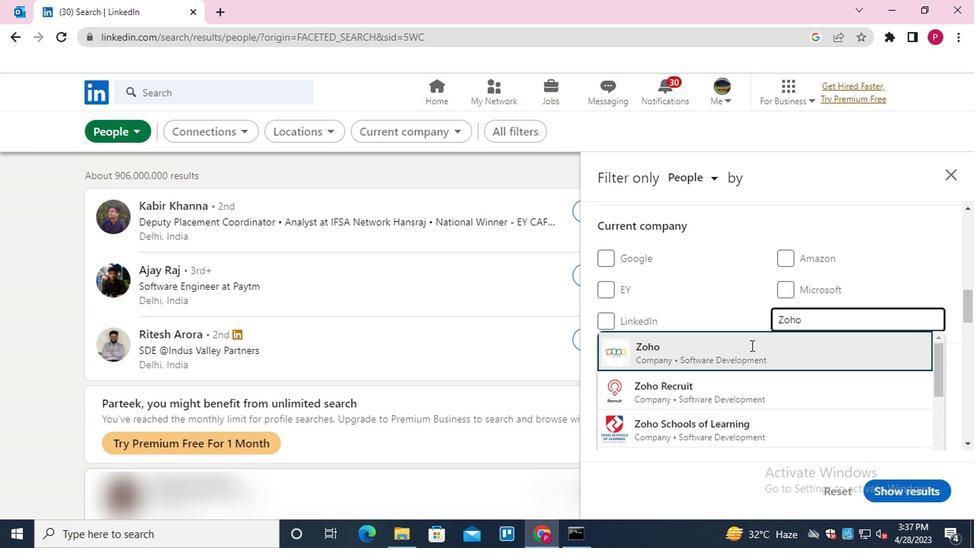 
Action: Mouse scrolled (742, 348) with delta (0, 0)
Screenshot: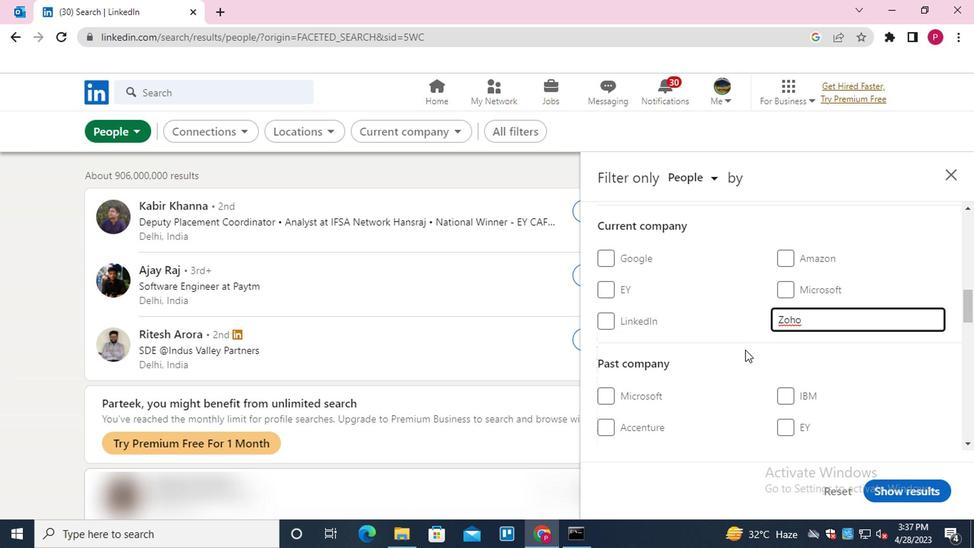 
Action: Mouse scrolled (742, 348) with delta (0, 0)
Screenshot: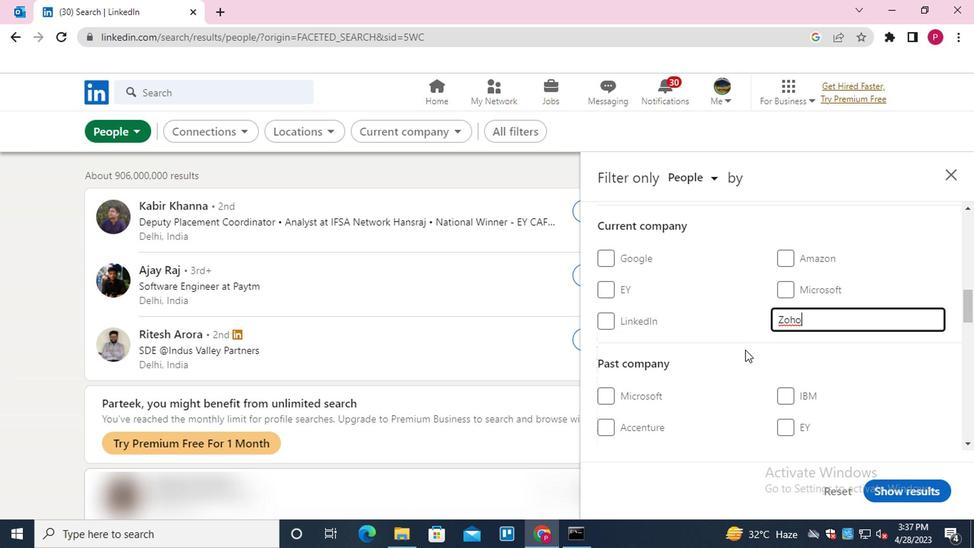 
Action: Mouse scrolled (742, 348) with delta (0, 0)
Screenshot: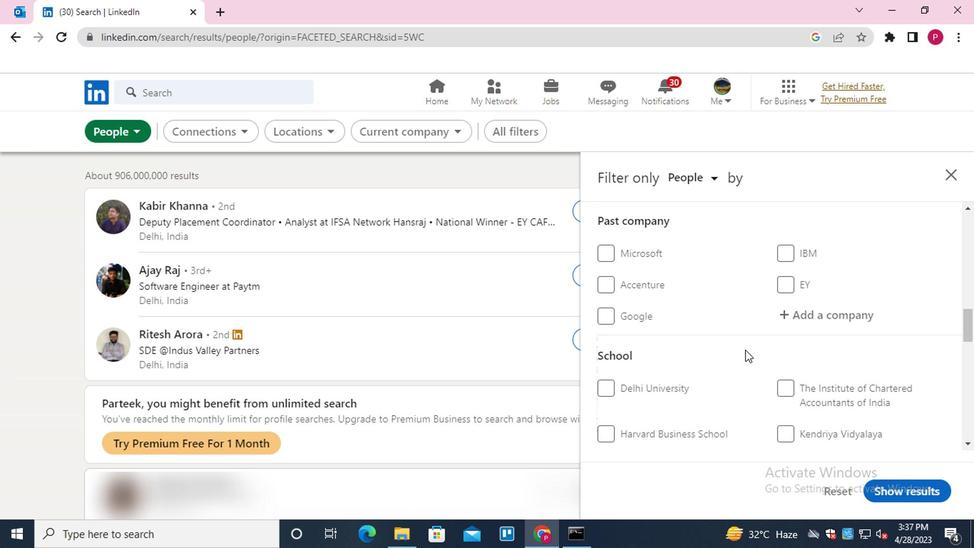 
Action: Mouse scrolled (742, 348) with delta (0, 0)
Screenshot: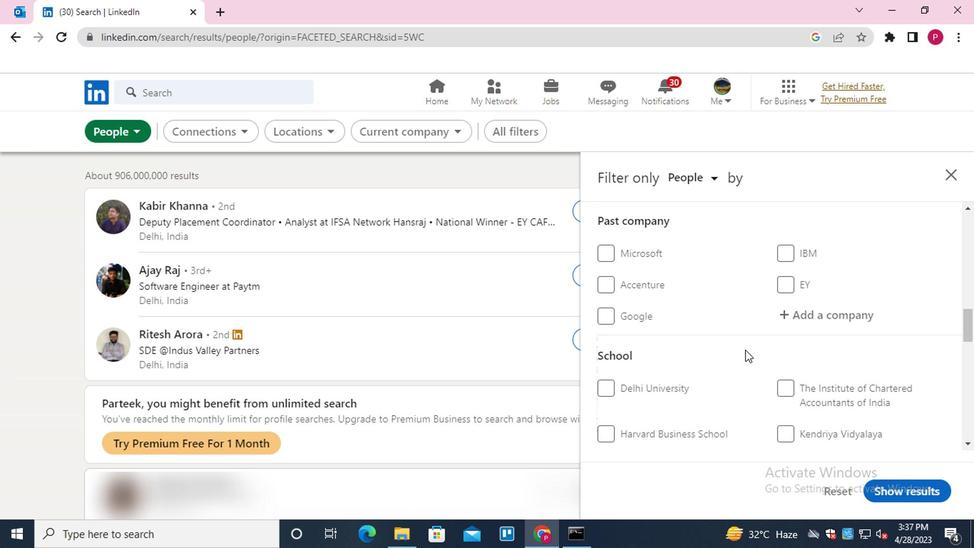 
Action: Mouse moved to (819, 319)
Screenshot: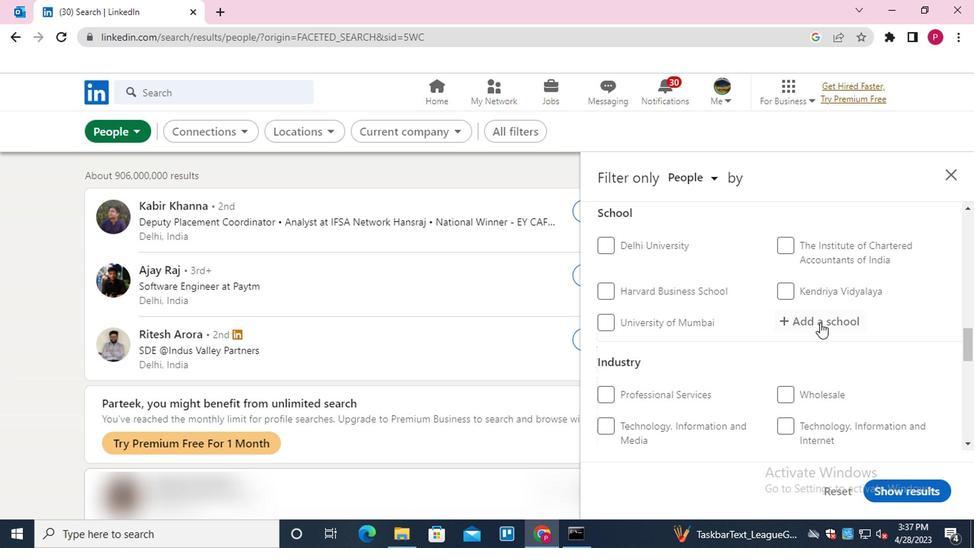 
Action: Mouse pressed left at (819, 319)
Screenshot: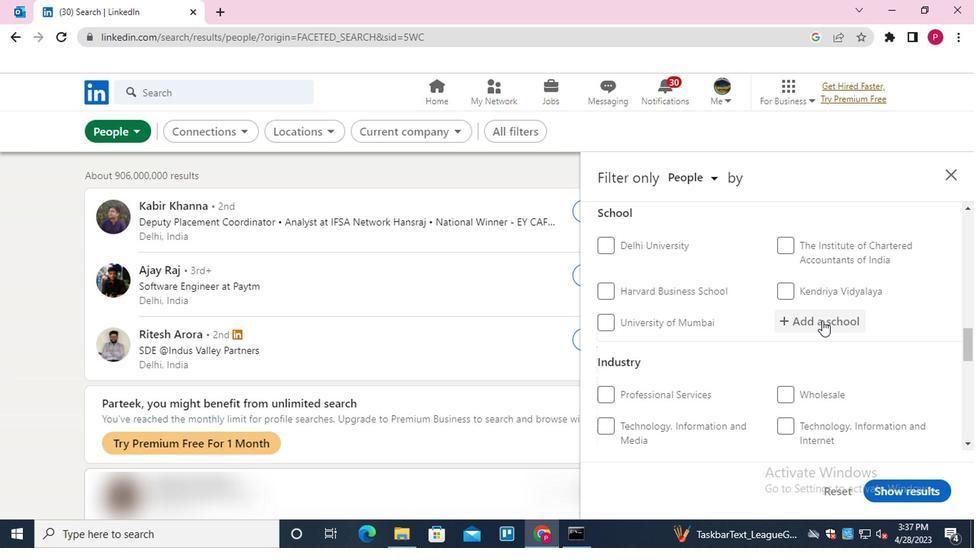 
Action: Mouse scrolled (819, 318) with delta (0, -1)
Screenshot: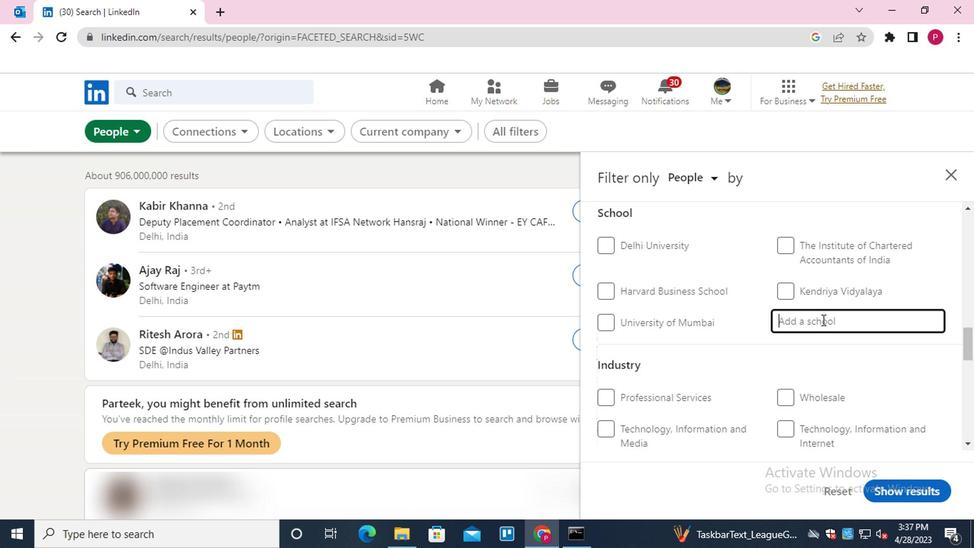 
Action: Mouse scrolled (819, 318) with delta (0, -1)
Screenshot: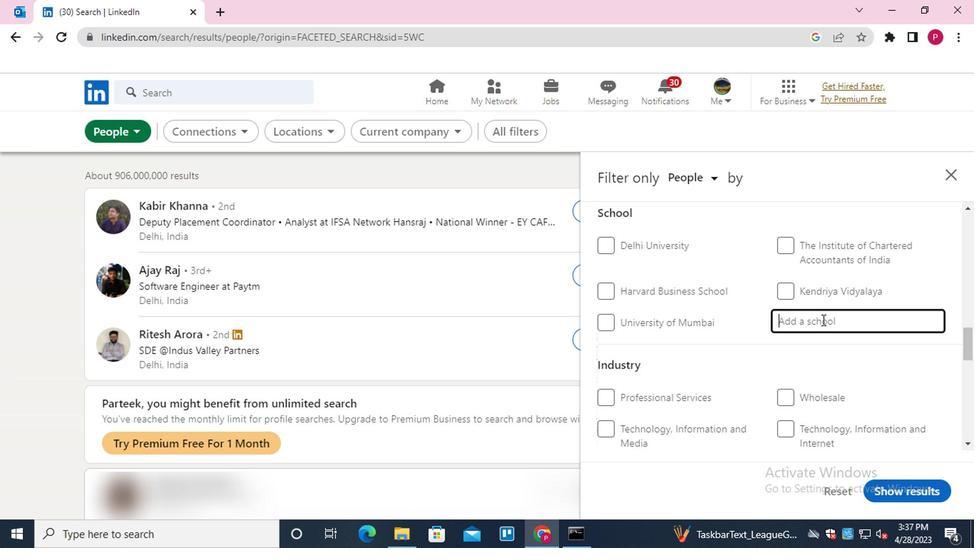 
Action: Mouse scrolled (819, 319) with delta (0, 0)
Screenshot: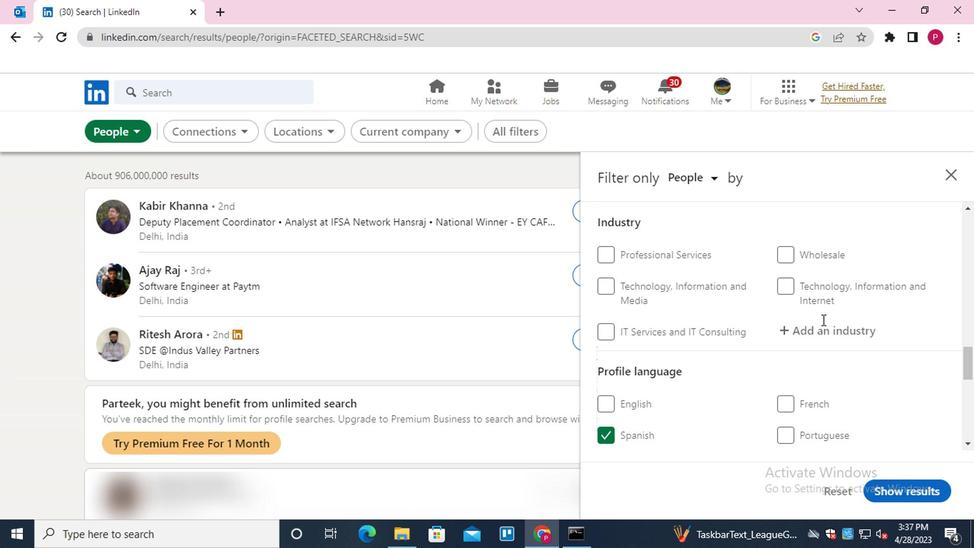 
Action: Key pressed <Key.shift><Key.shift><Key.shift><Key.shift><Key.shift><Key.shift><Key.shift><Key.shift><Key.shift><Key.shift><Key.shift><Key.shift>PTVA<Key.up><Key.down><Key.enter>
Screenshot: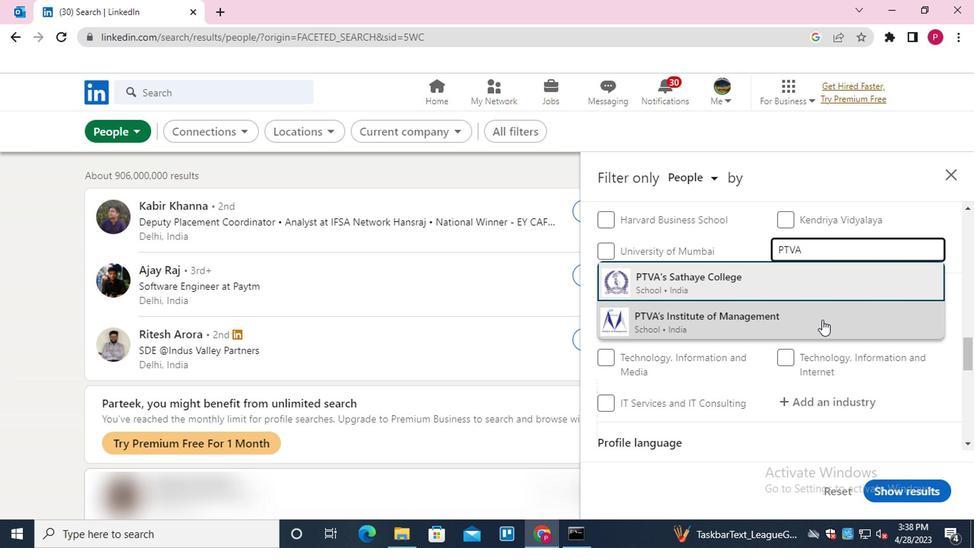 
Action: Mouse moved to (683, 327)
Screenshot: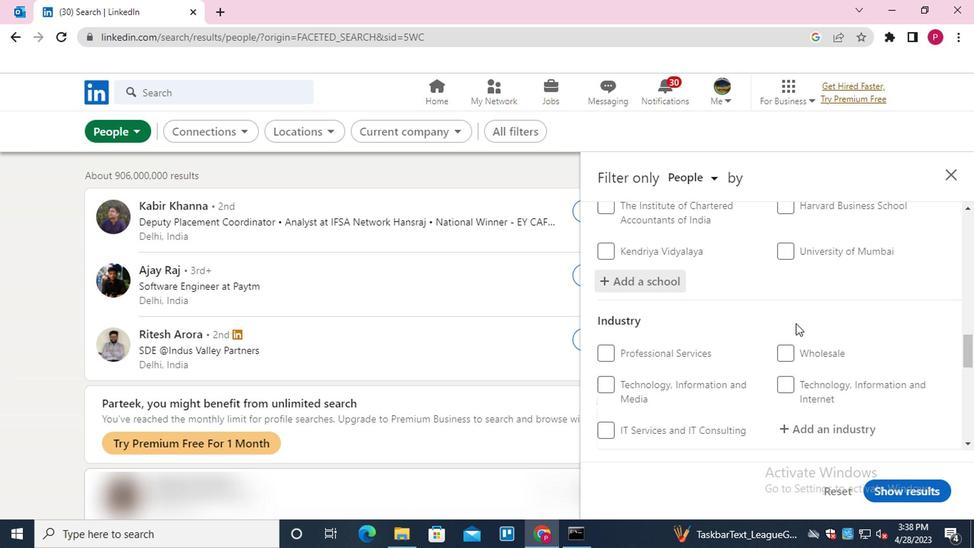 
Action: Mouse scrolled (683, 327) with delta (0, 0)
Screenshot: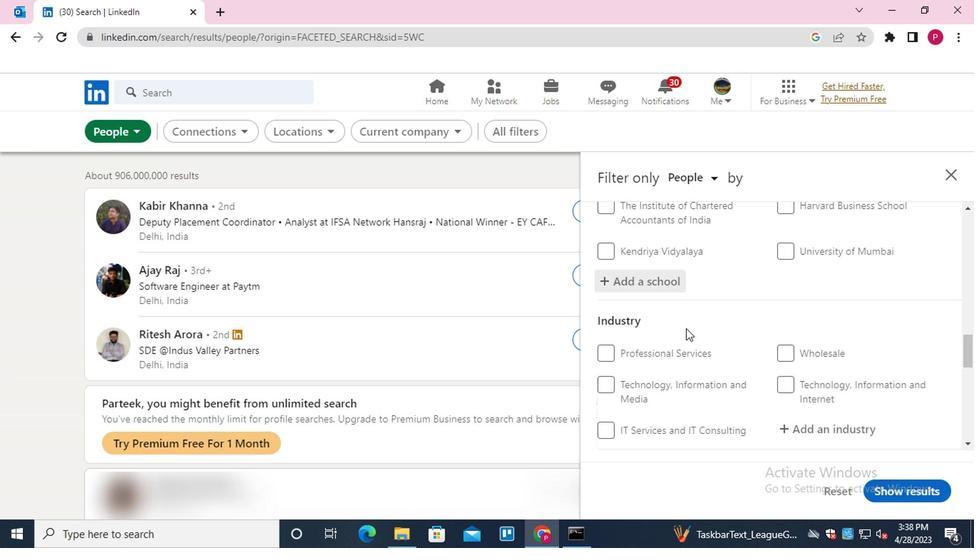
Action: Mouse scrolled (683, 327) with delta (0, 0)
Screenshot: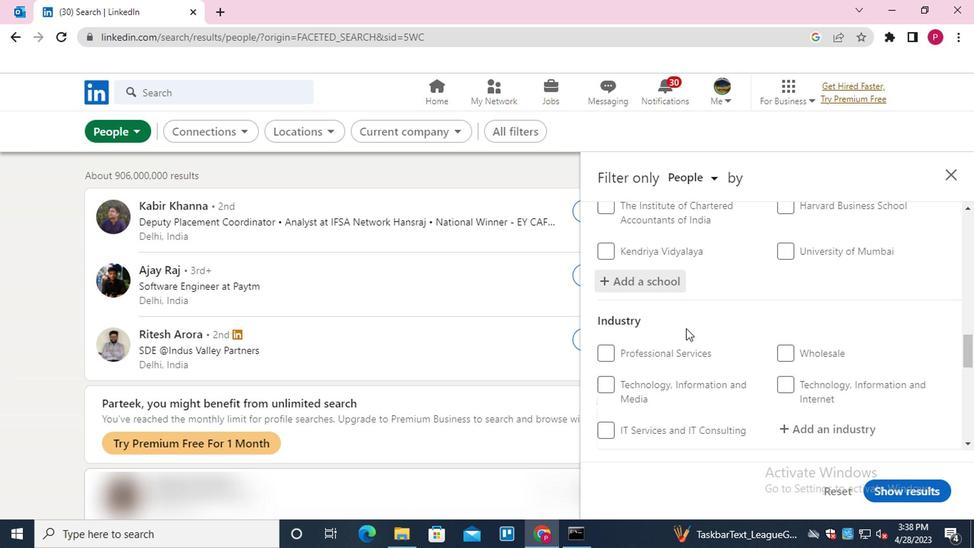 
Action: Mouse moved to (843, 284)
Screenshot: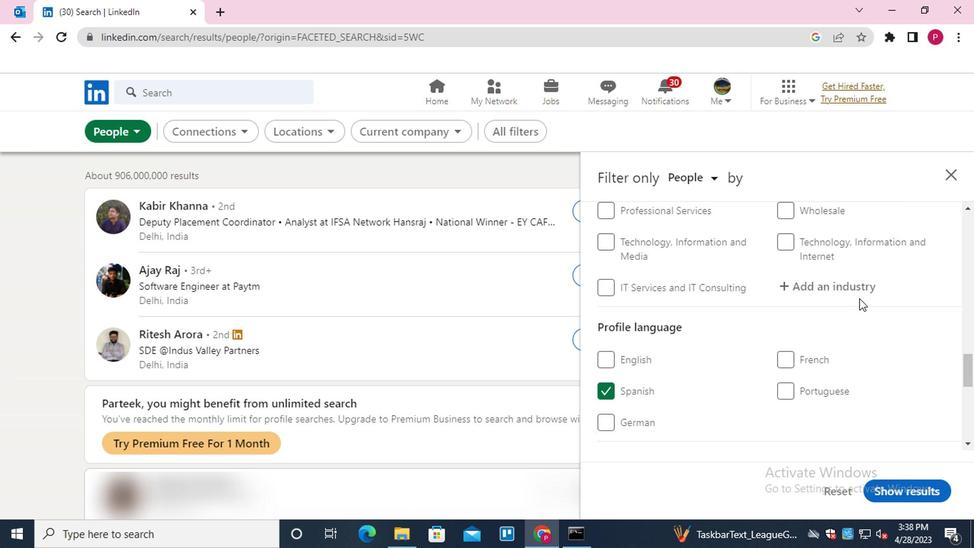 
Action: Mouse pressed left at (843, 284)
Screenshot: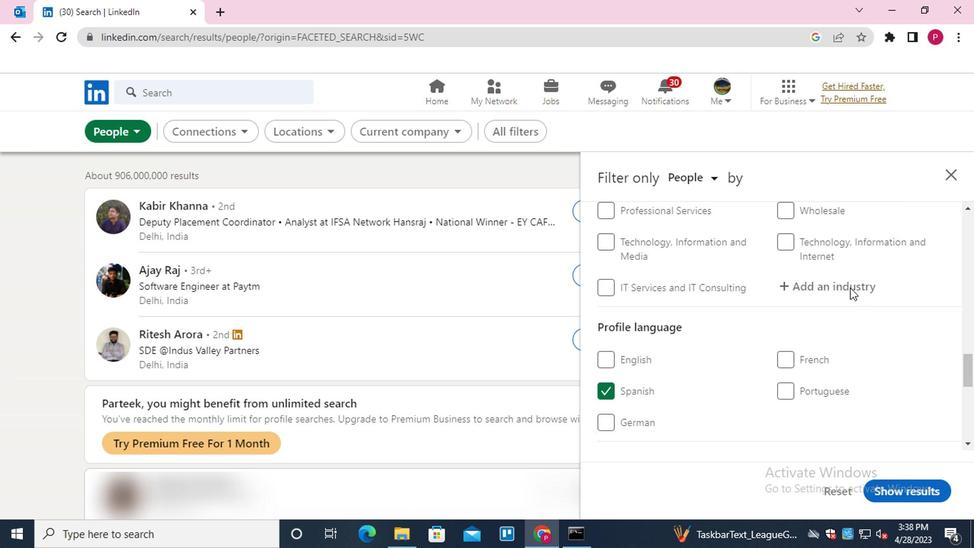 
Action: Mouse moved to (778, 320)
Screenshot: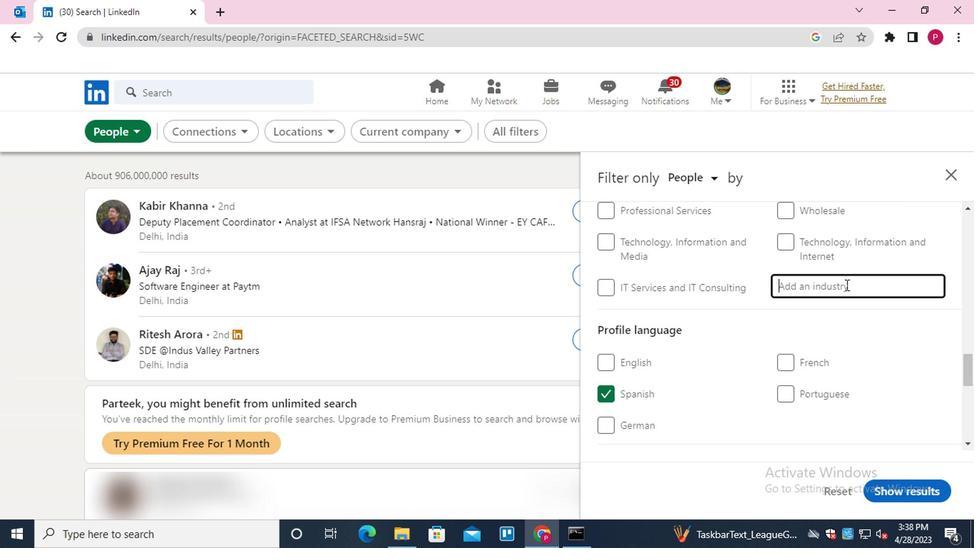 
Action: Key pressed <Key.shift><Key.shift><Key.shift><Key.shift><Key.shift><Key.shift><Key.shift>WATER<Key.down><Key.down><Key.enter>
Screenshot: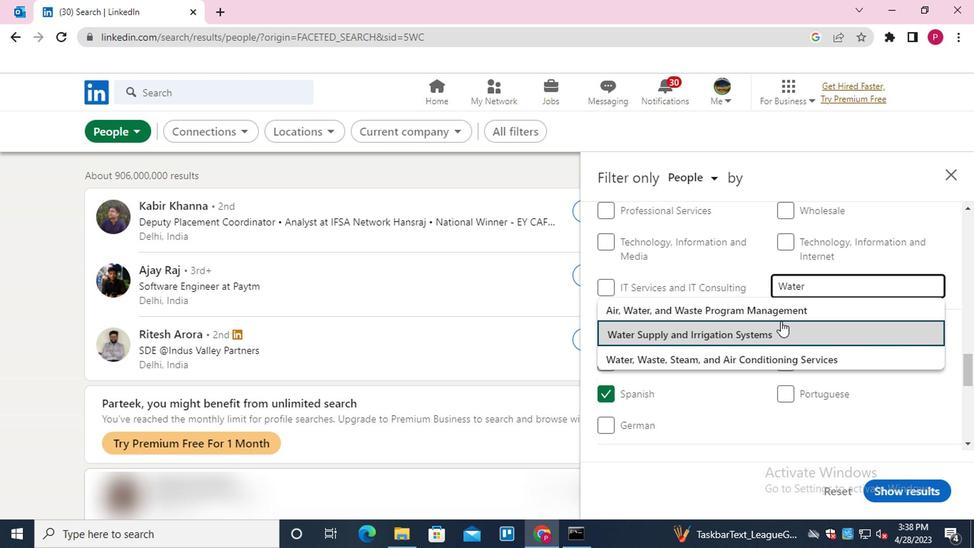 
Action: Mouse moved to (708, 351)
Screenshot: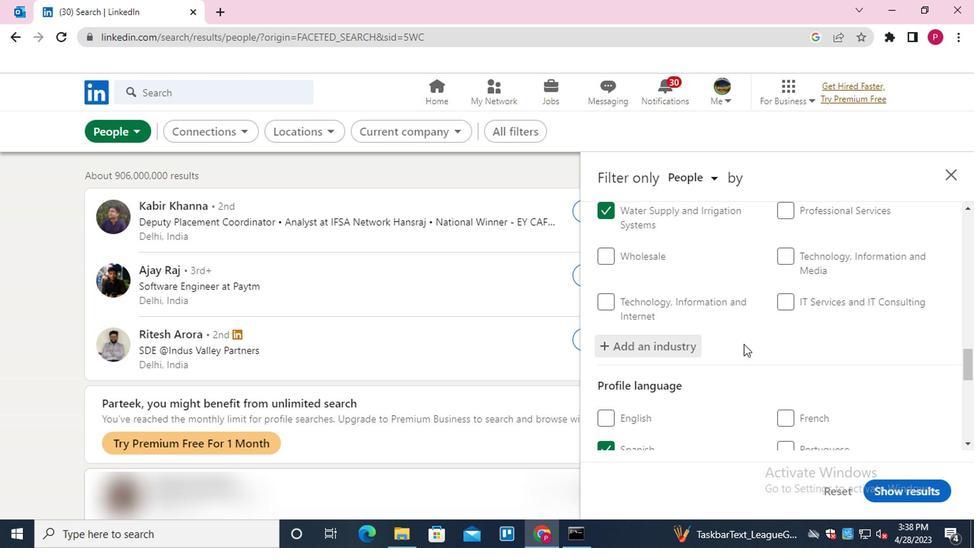 
Action: Mouse scrolled (708, 350) with delta (0, -1)
Screenshot: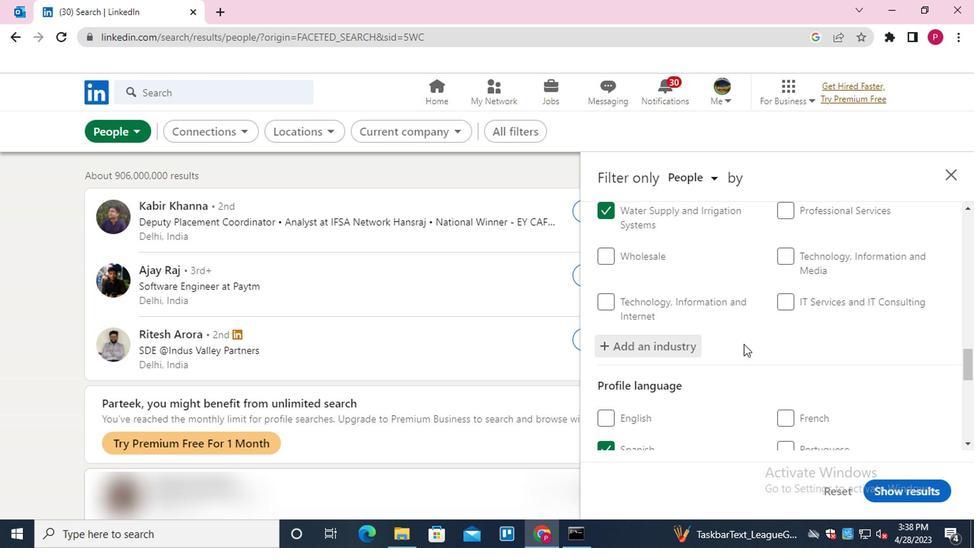 
Action: Mouse moved to (706, 353)
Screenshot: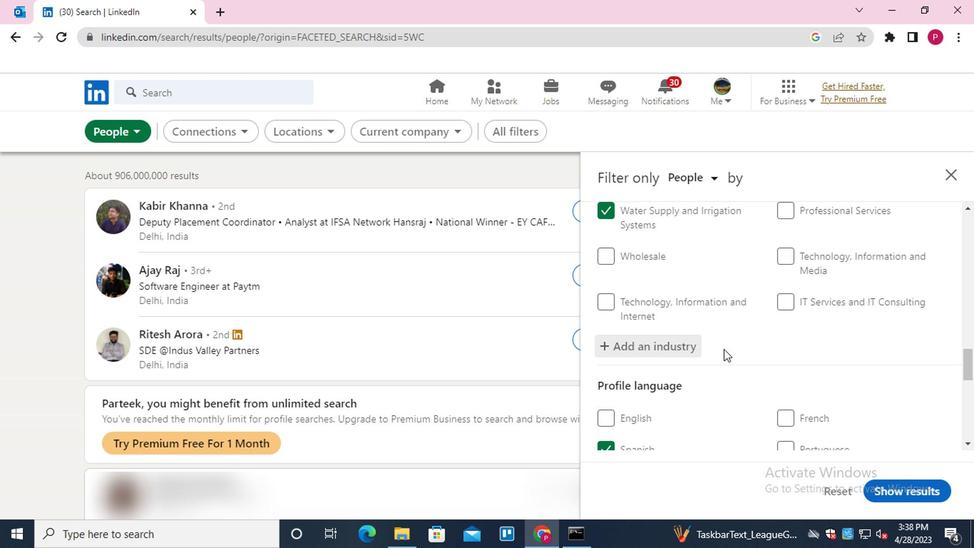 
Action: Mouse scrolled (706, 352) with delta (0, -1)
Screenshot: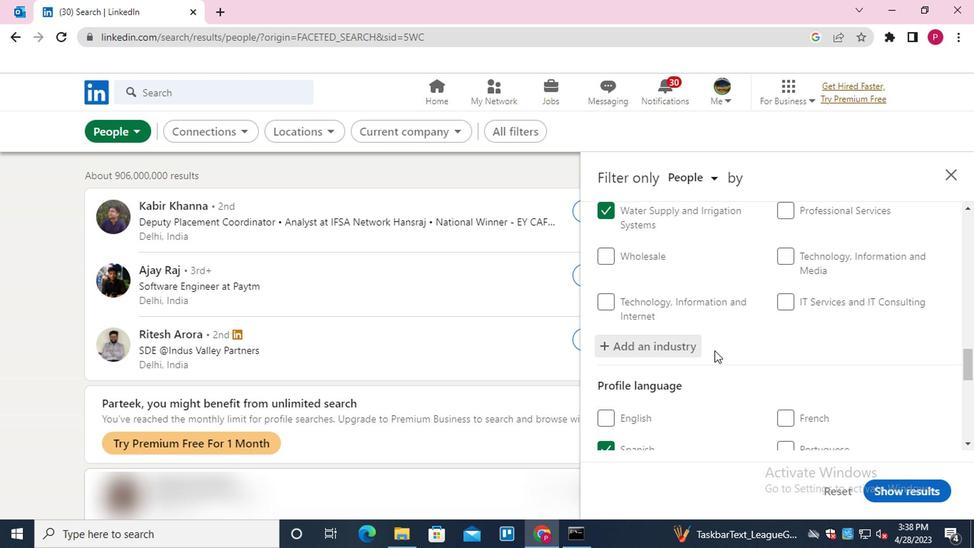 
Action: Mouse moved to (704, 357)
Screenshot: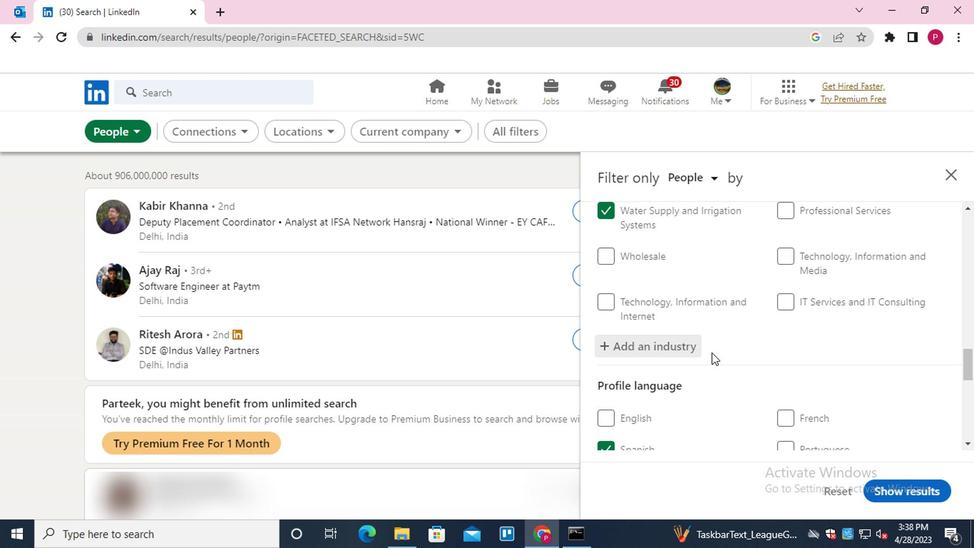 
Action: Mouse scrolled (704, 356) with delta (0, -1)
Screenshot: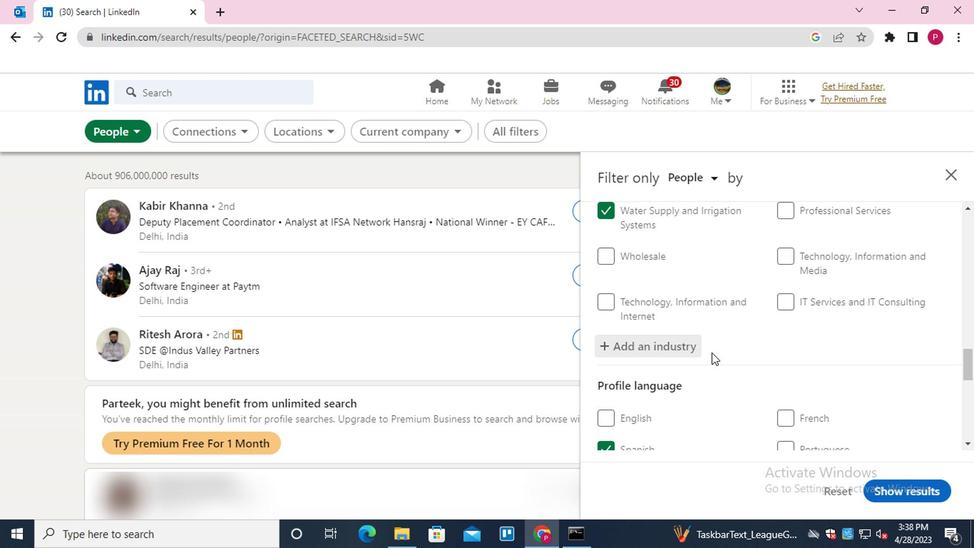 
Action: Mouse moved to (704, 357)
Screenshot: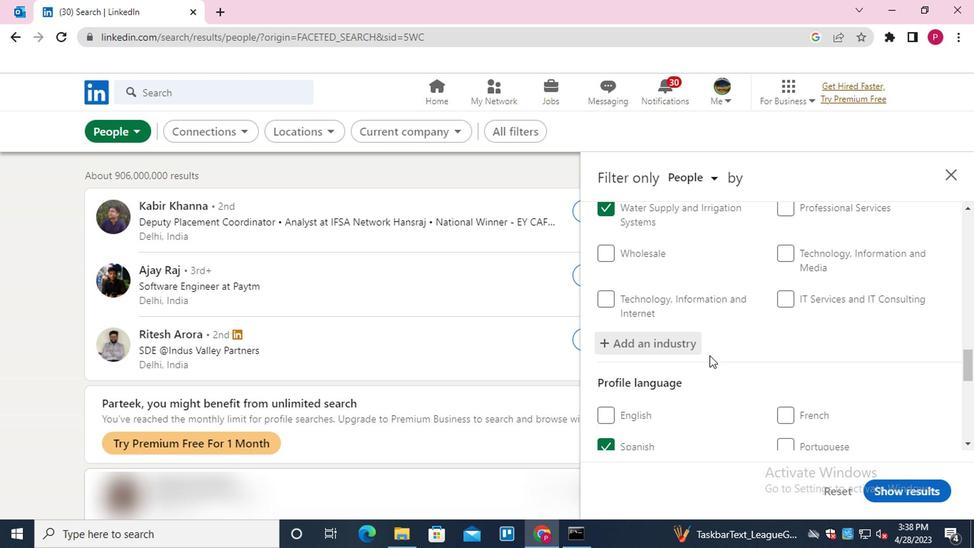 
Action: Mouse scrolled (704, 357) with delta (0, 0)
Screenshot: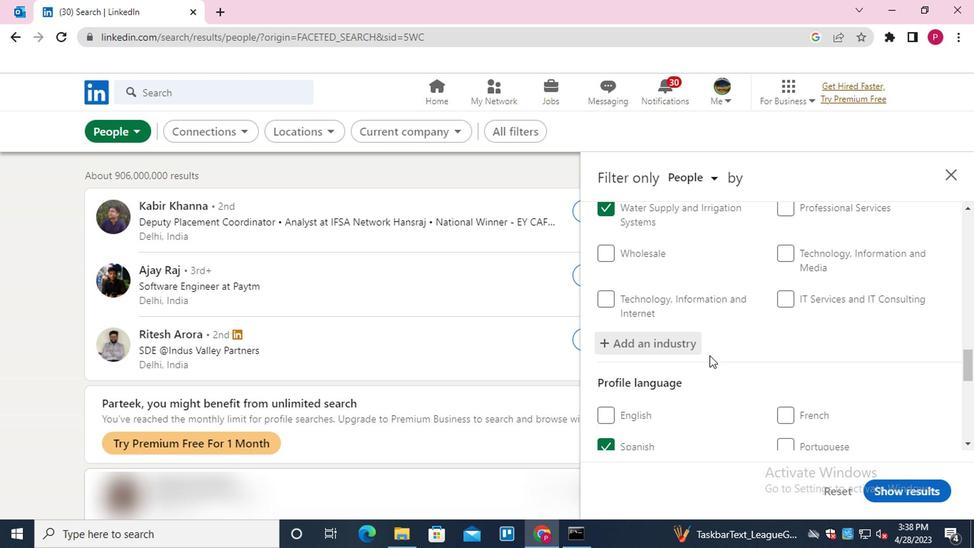 
Action: Mouse moved to (831, 405)
Screenshot: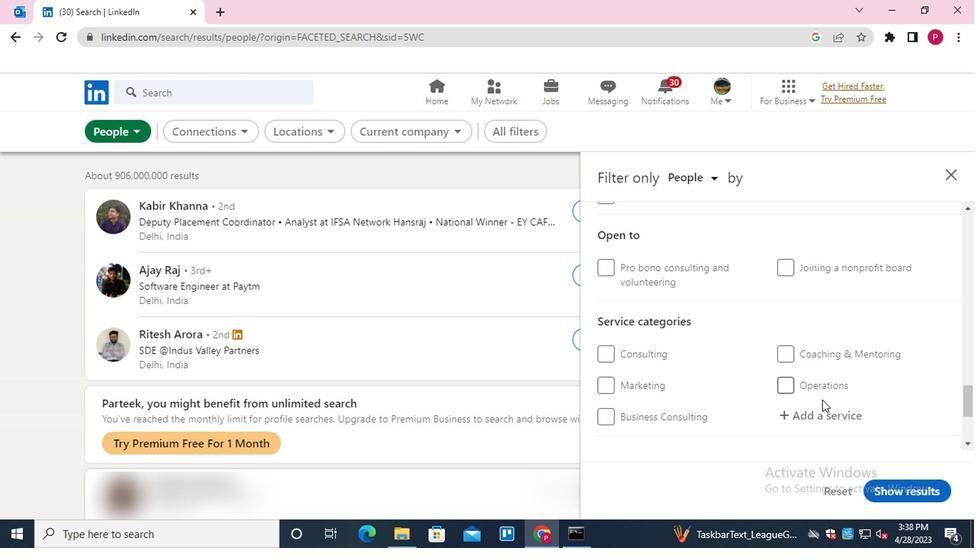 
Action: Mouse pressed left at (831, 405)
Screenshot: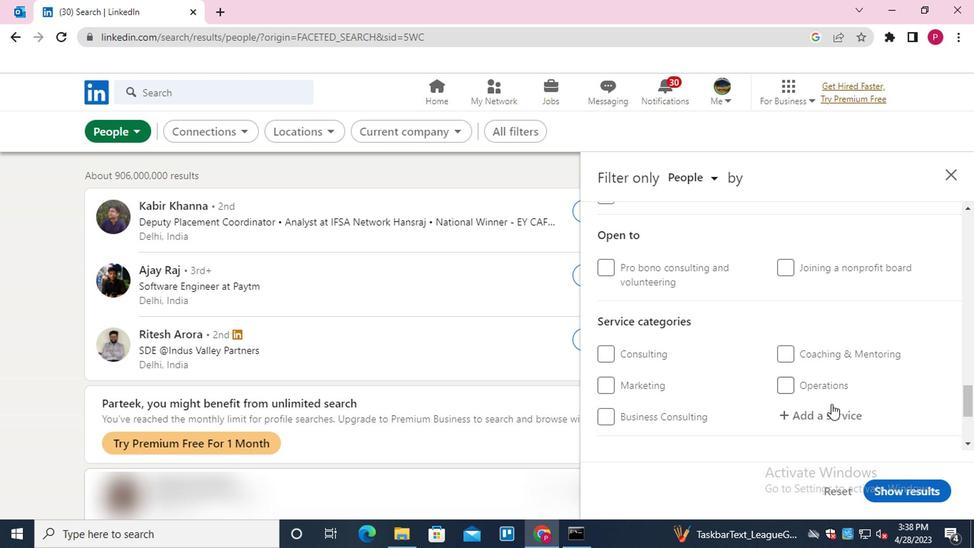 
Action: Mouse moved to (831, 407)
Screenshot: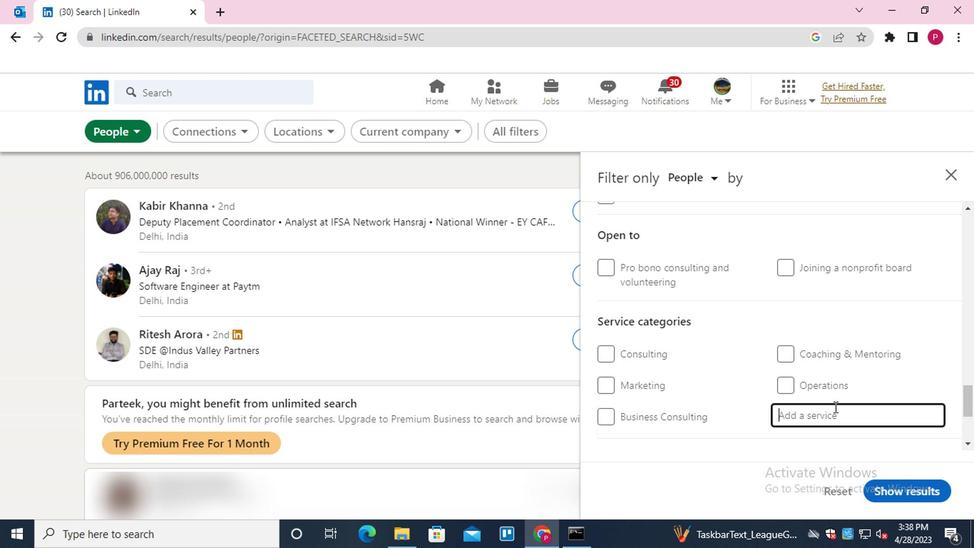 
Action: Key pressed <Key.shift>WRITIM<Key.backspace><Key.backspace>N<Key.backspace>IN<Key.down><Key.enter>
Screenshot: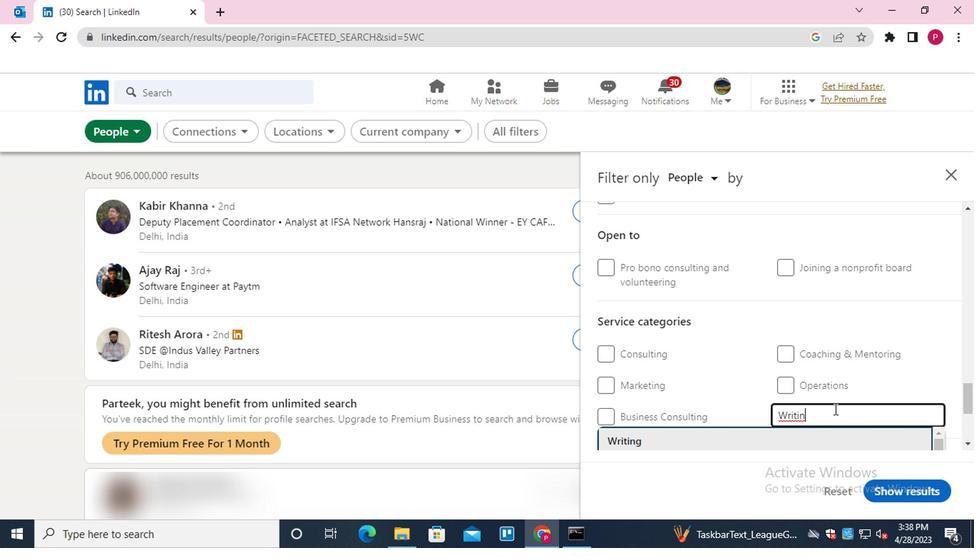 
Action: Mouse moved to (755, 404)
Screenshot: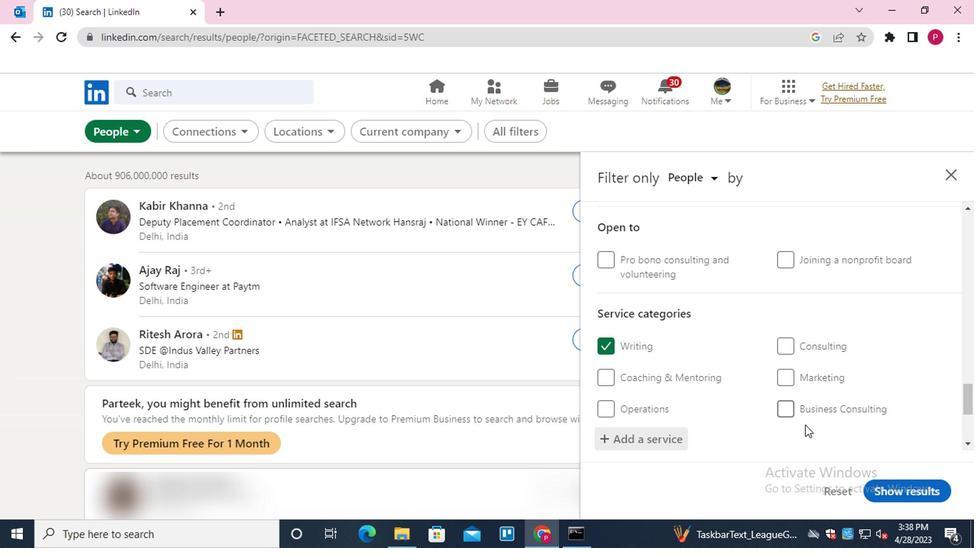 
Action: Mouse scrolled (755, 403) with delta (0, -1)
Screenshot: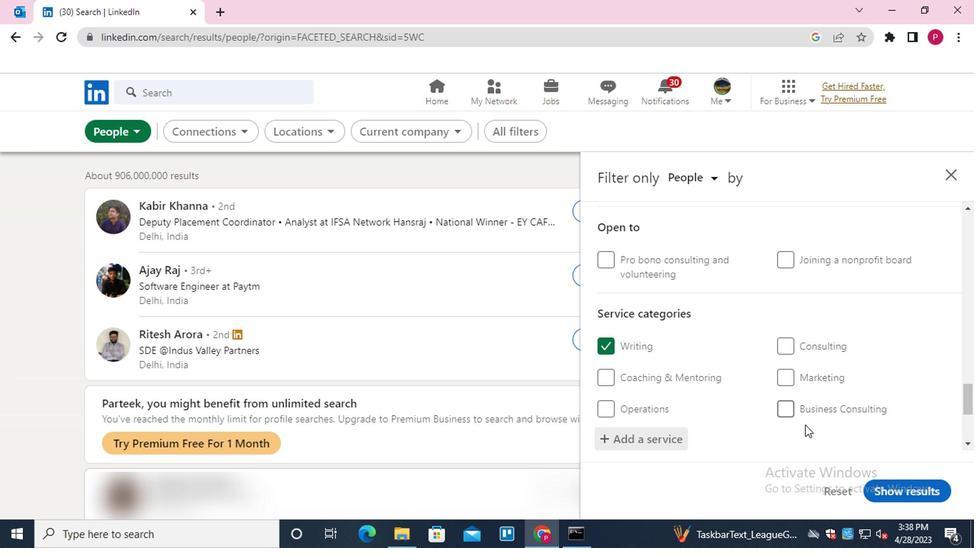 
Action: Mouse moved to (748, 403)
Screenshot: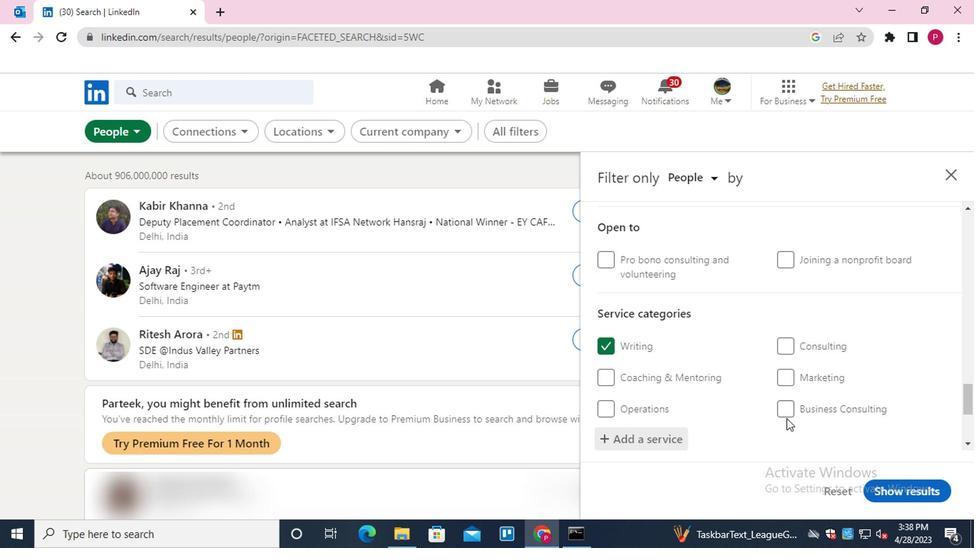 
Action: Mouse scrolled (748, 402) with delta (0, 0)
Screenshot: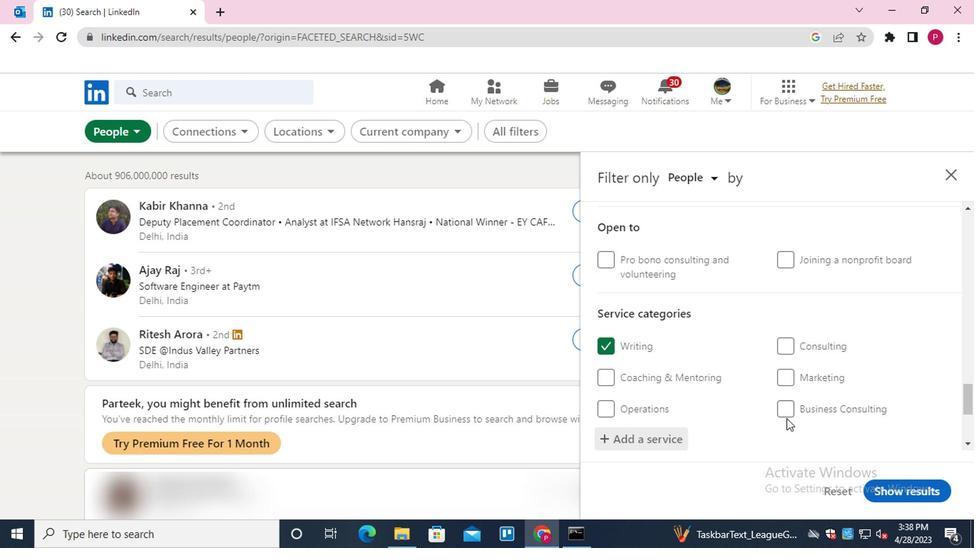 
Action: Mouse moved to (748, 403)
Screenshot: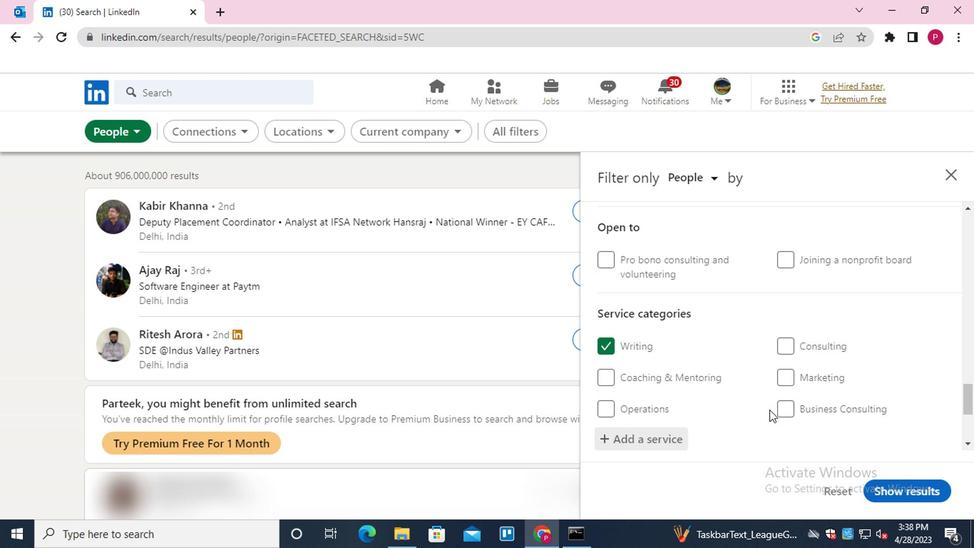 
Action: Mouse scrolled (748, 402) with delta (0, 0)
Screenshot: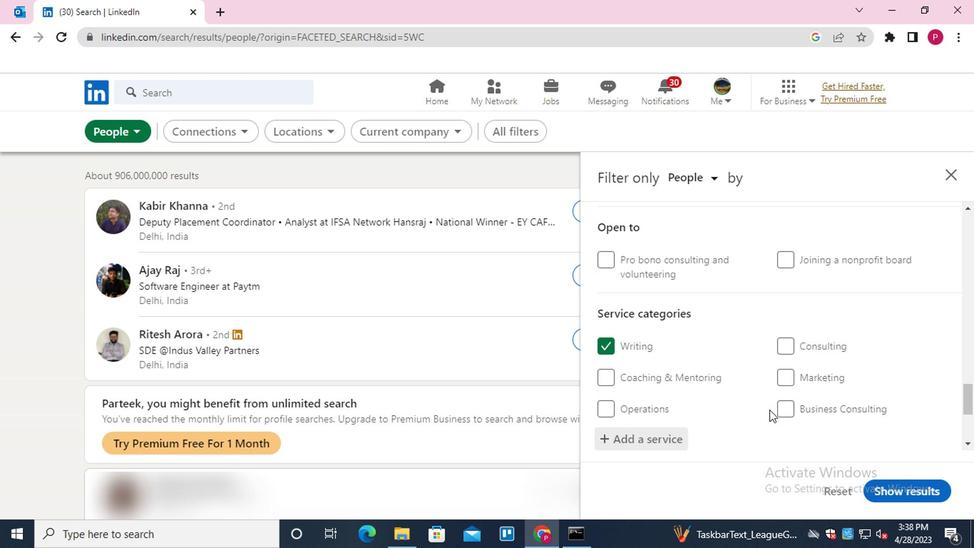 
Action: Mouse moved to (746, 402)
Screenshot: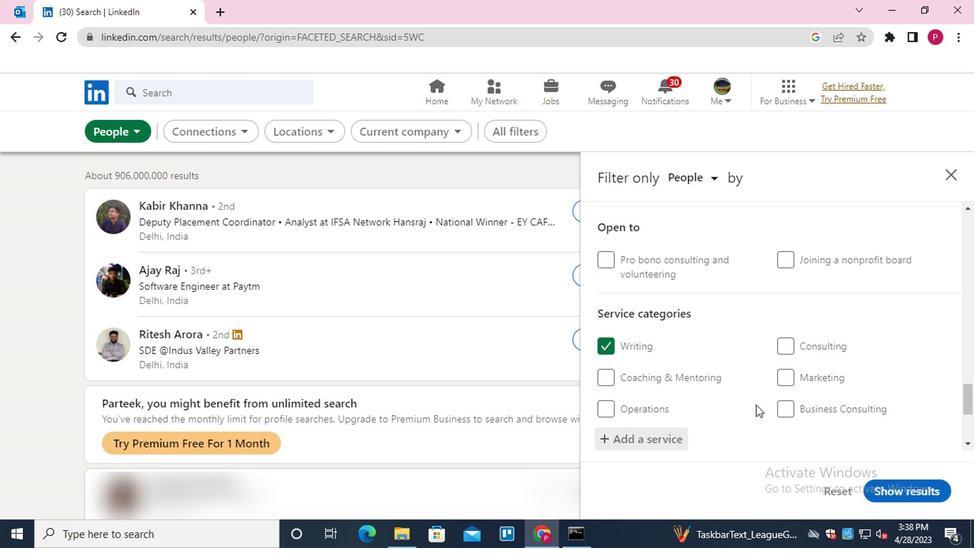 
Action: Mouse scrolled (746, 401) with delta (0, -1)
Screenshot: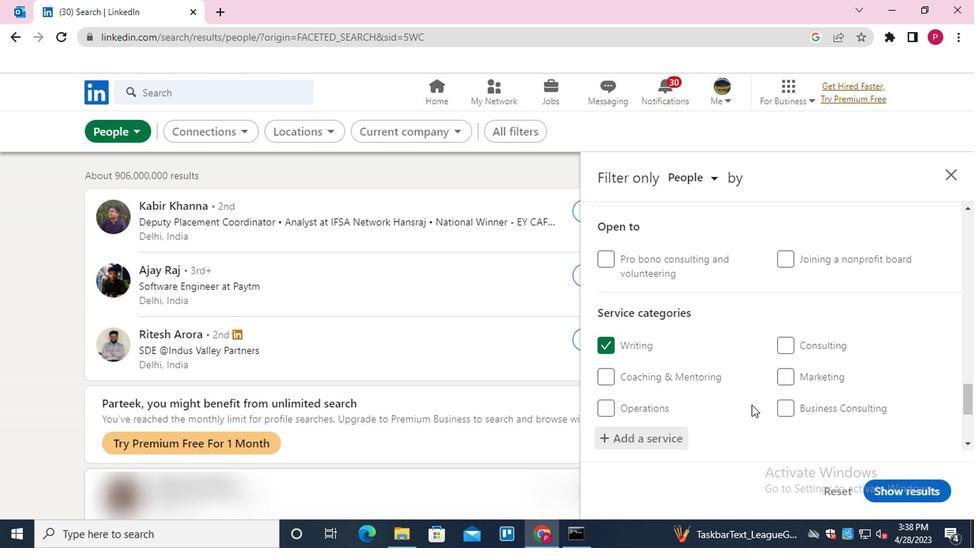 
Action: Mouse moved to (704, 388)
Screenshot: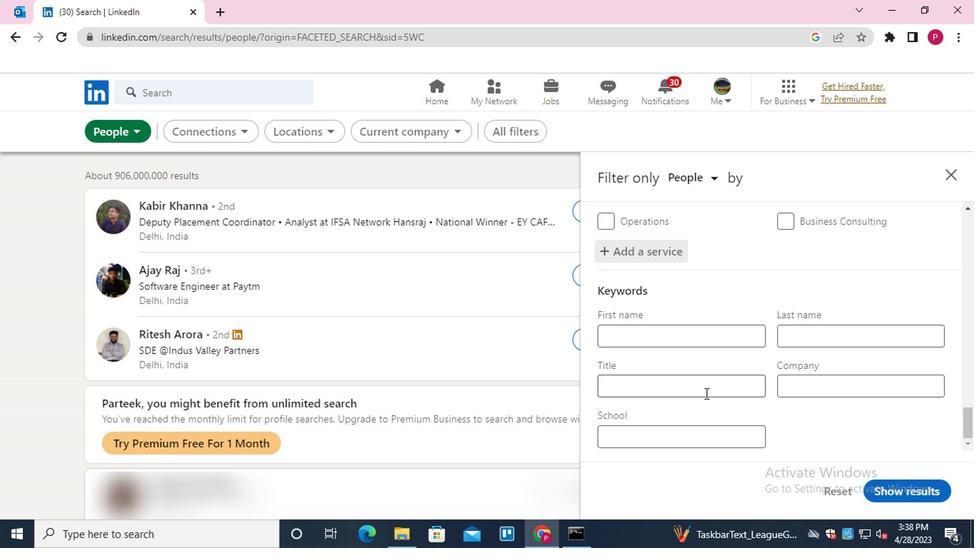 
Action: Mouse pressed left at (704, 388)
Screenshot: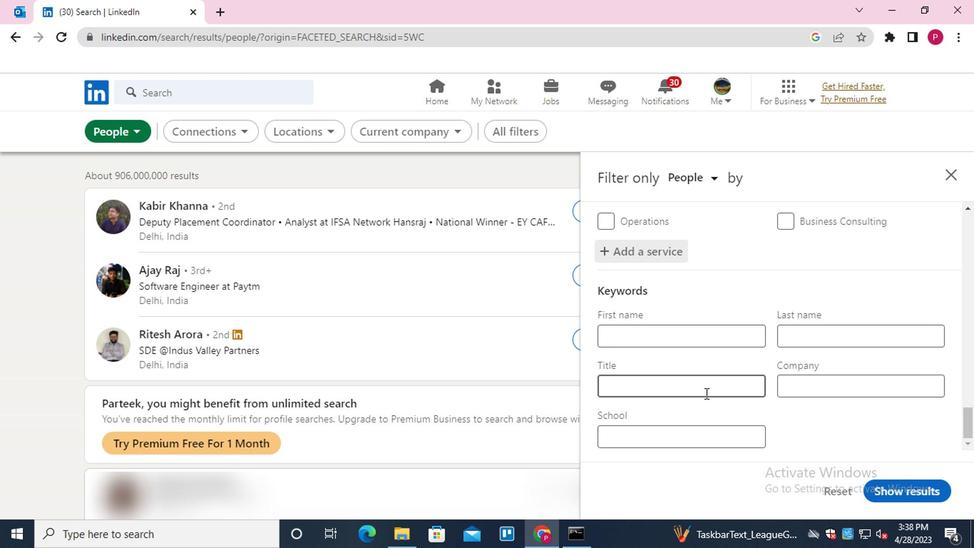 
Action: Key pressed <Key.shift>ATN<Key.backspace>MOSPHERIC<Key.space><Key.shift>SCINTIST
Screenshot: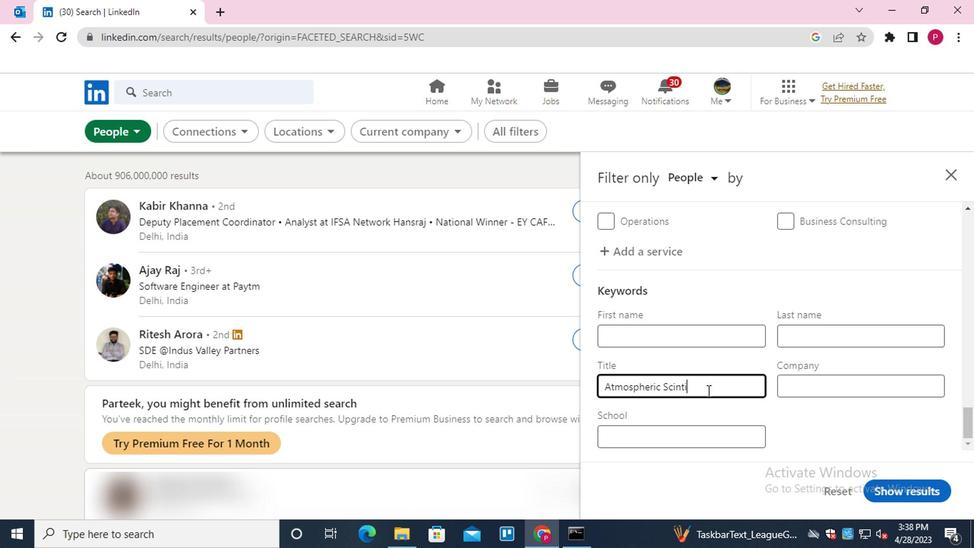 
Action: Mouse moved to (674, 387)
Screenshot: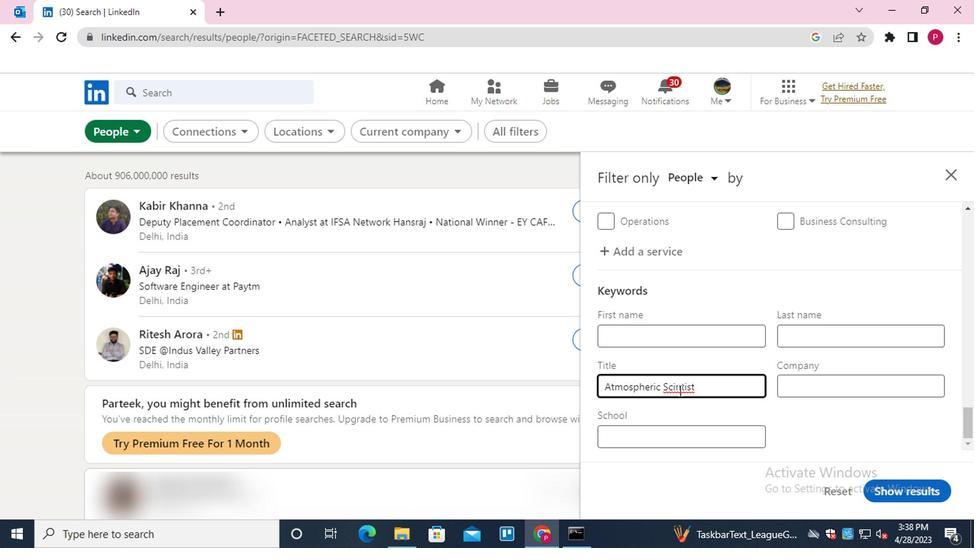 
Action: Mouse pressed left at (674, 387)
Screenshot: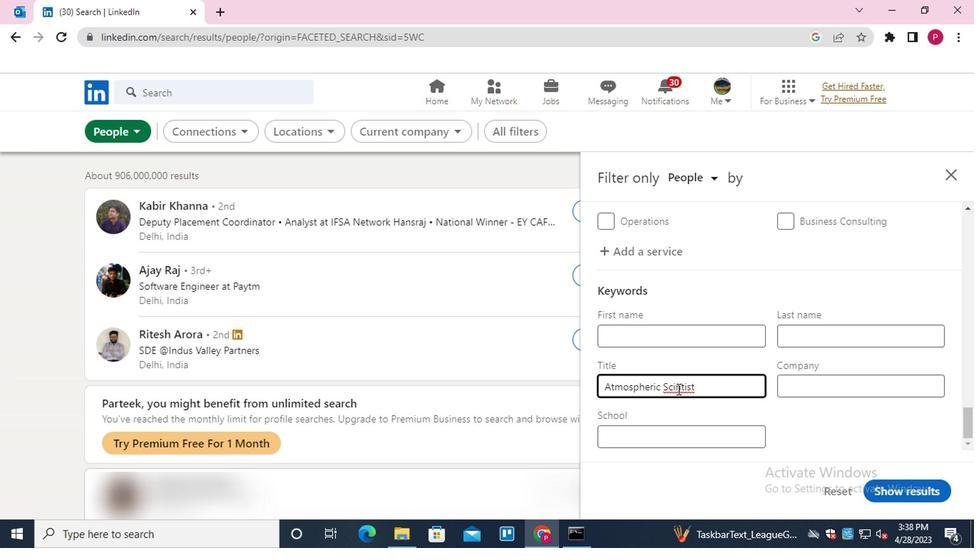 
Action: Mouse moved to (680, 395)
Screenshot: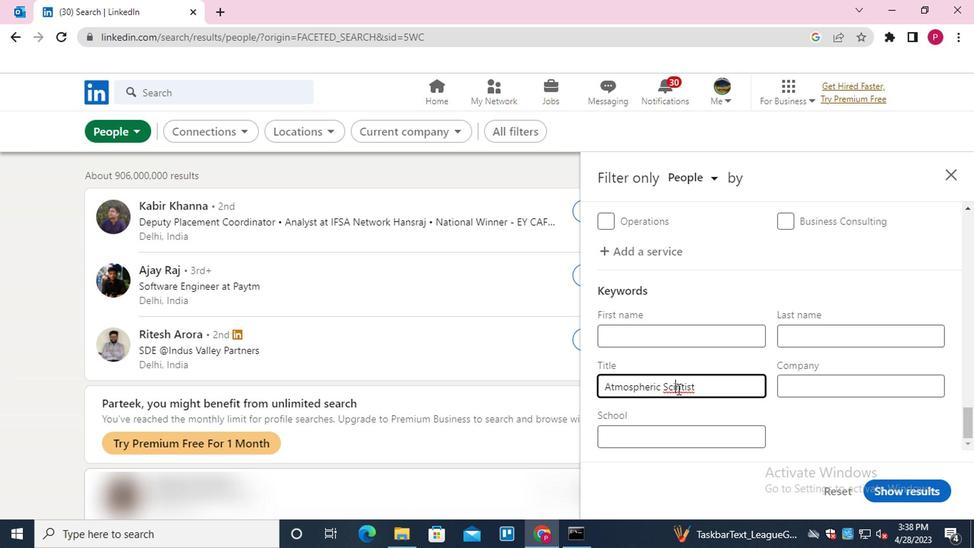 
Action: Key pressed E
Screenshot: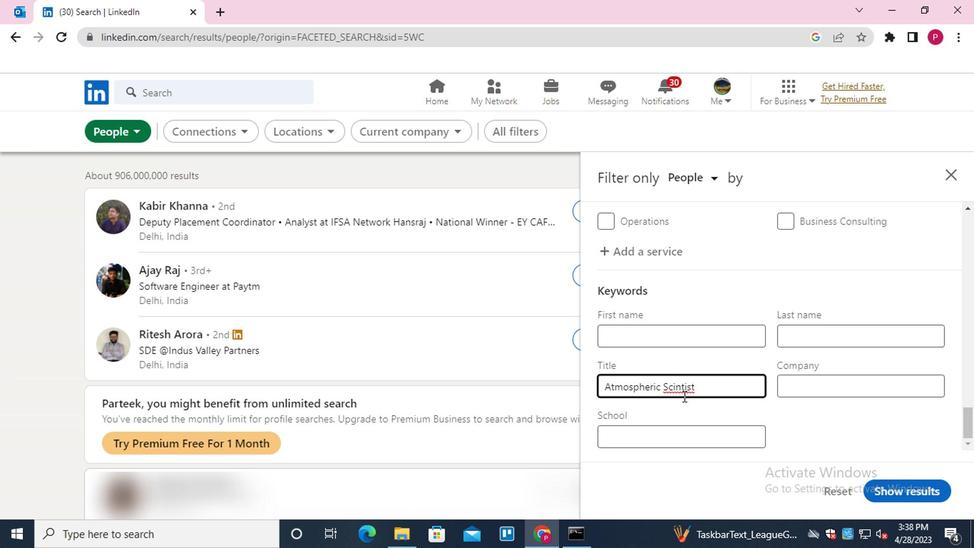 
Action: Mouse moved to (870, 488)
Screenshot: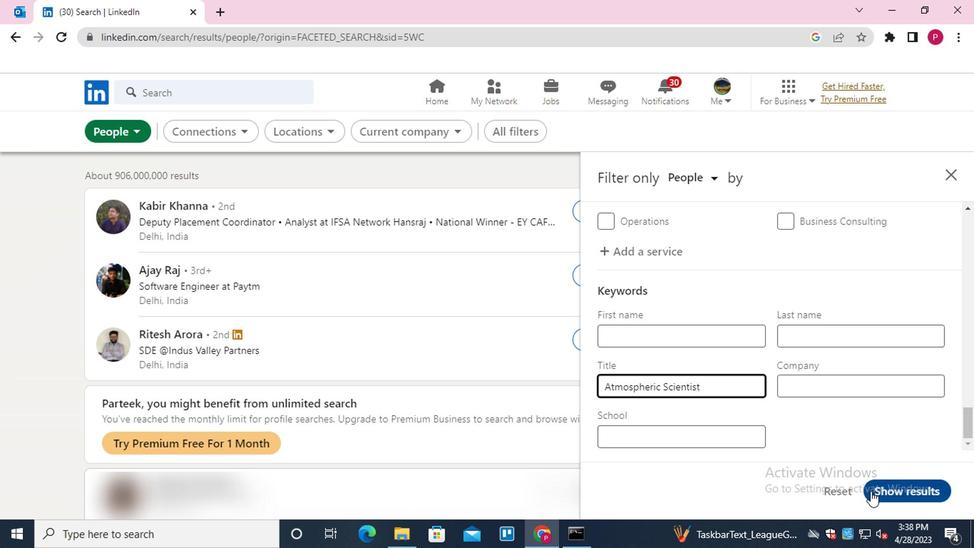 
Action: Mouse pressed left at (870, 488)
Screenshot: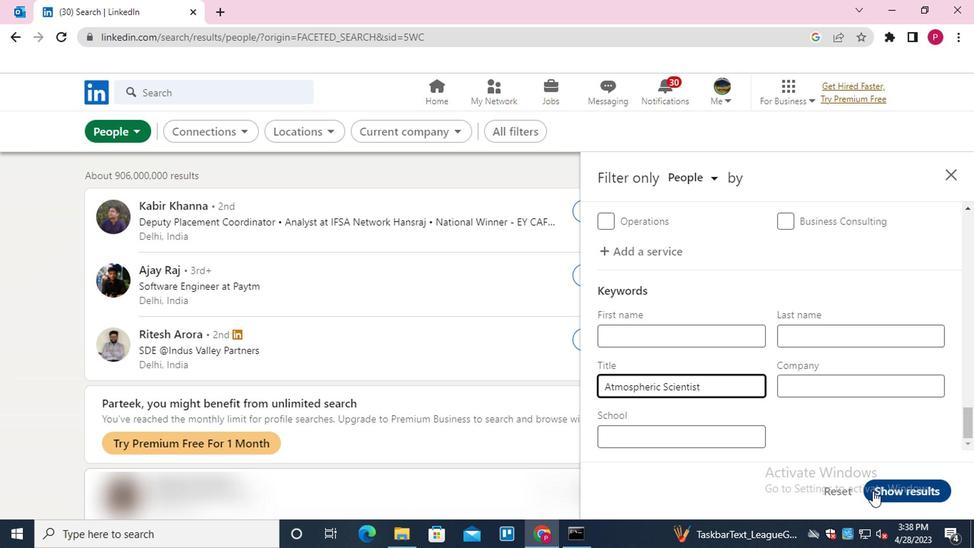 
Action: Mouse moved to (497, 355)
Screenshot: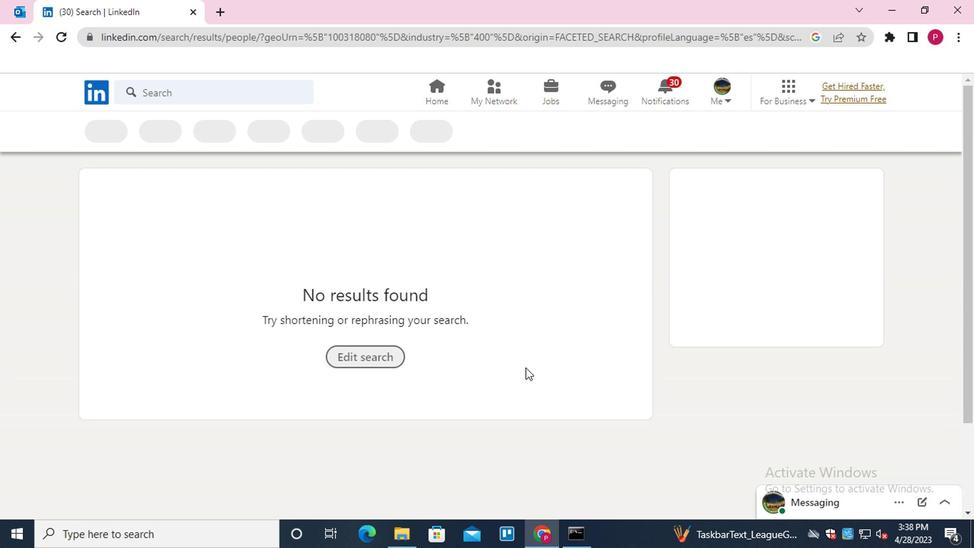 
